 Task: Look for space in Maddūr, India from 9th June, 2023 to 17th June, 2023 for 2 adults in price range Rs.7000 to Rs.12000. Place can be private room with 1  bedroom having 2 beds and 1 bathroom. Property type can be house, flat, guest house. Booking option can be shelf check-in. Required host language is English.
Action: Mouse moved to (426, 80)
Screenshot: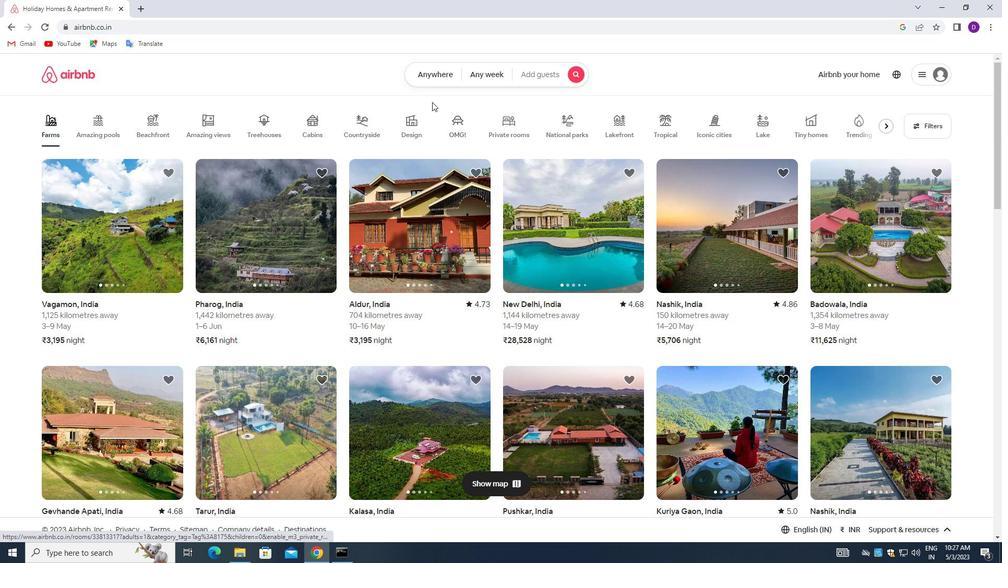 
Action: Mouse pressed left at (426, 80)
Screenshot: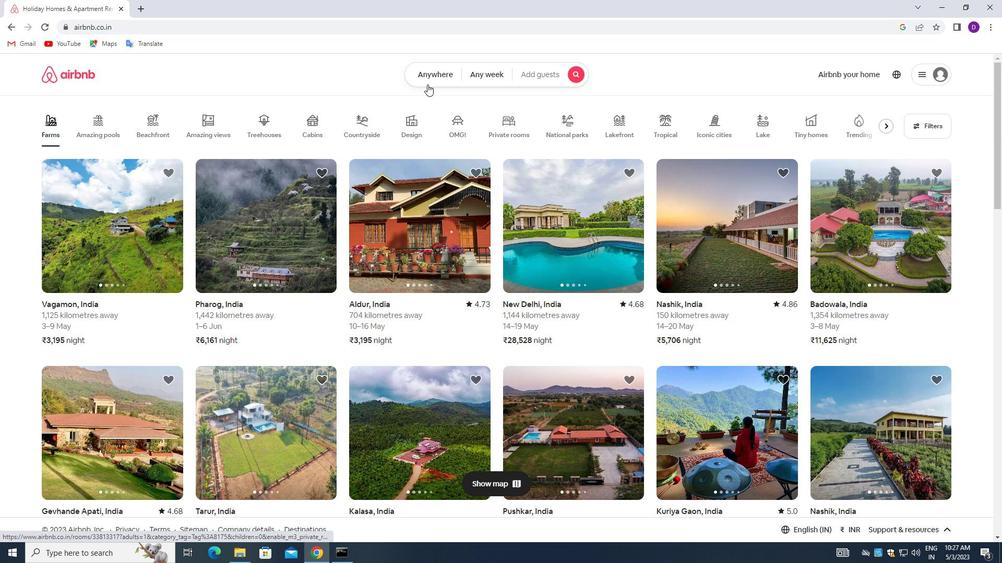 
Action: Mouse moved to (330, 118)
Screenshot: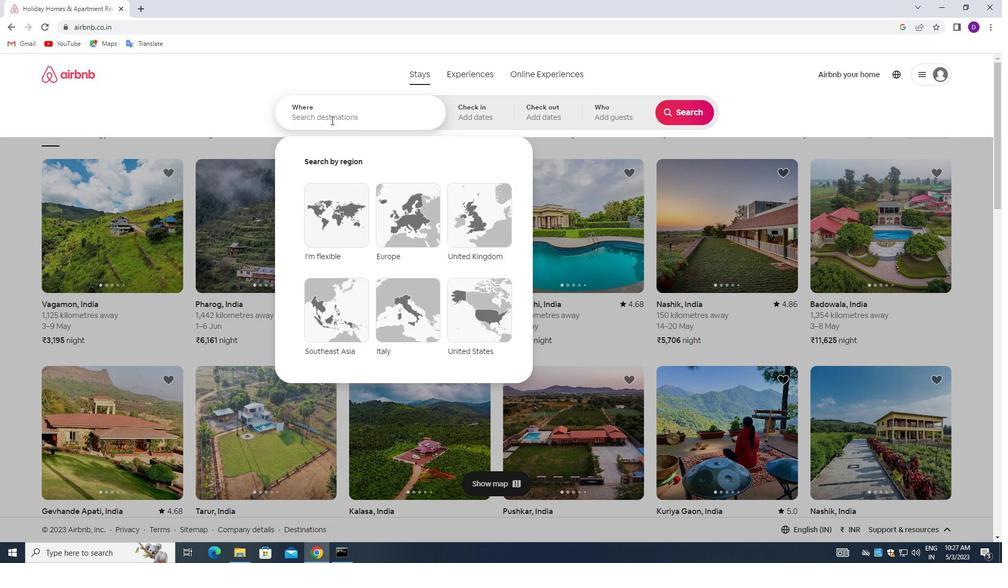 
Action: Mouse pressed left at (330, 118)
Screenshot: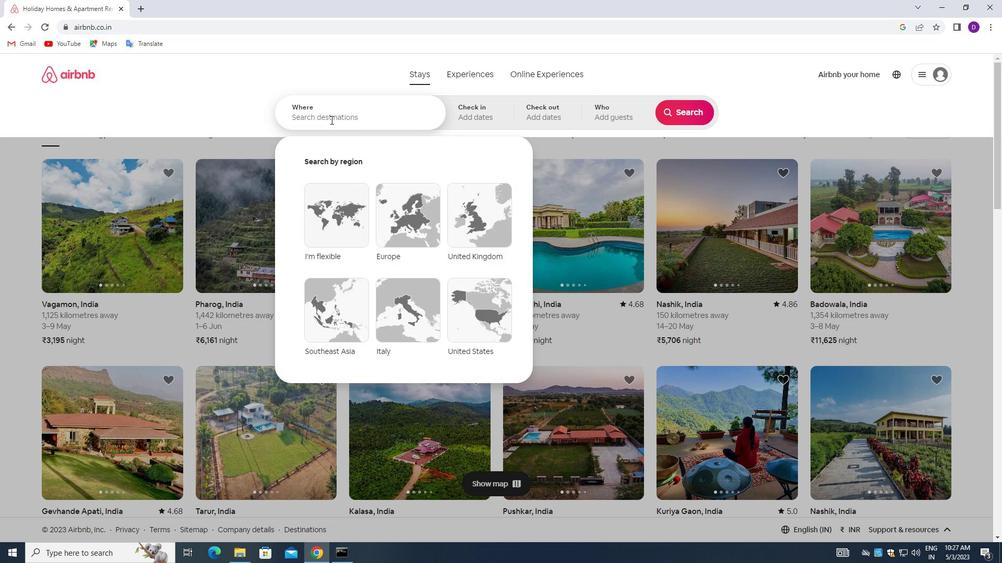 
Action: Key pressed <Key.shift>MADDUR,<Key.space><Key.shift>INDIA<Key.enter>
Screenshot: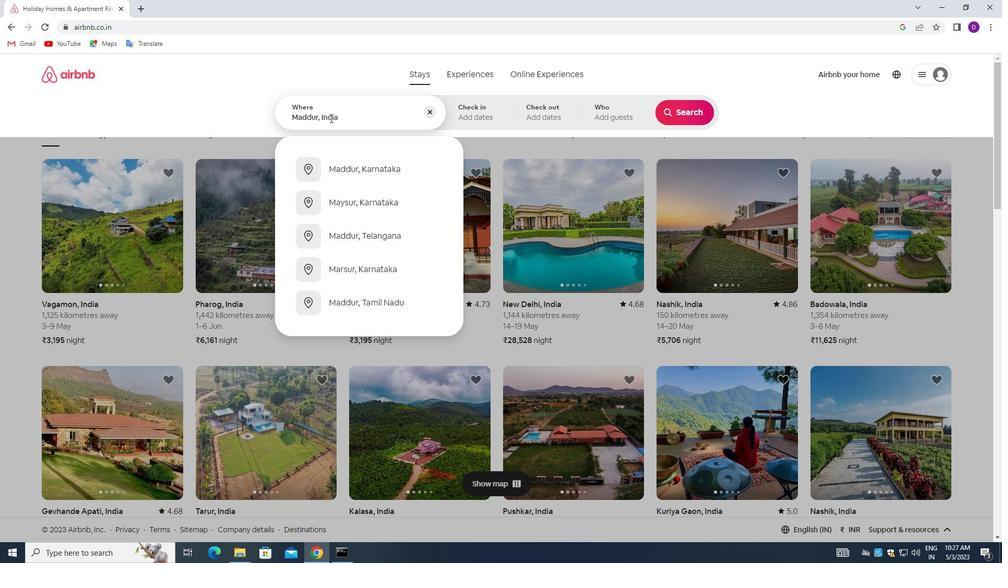 
Action: Mouse moved to (647, 265)
Screenshot: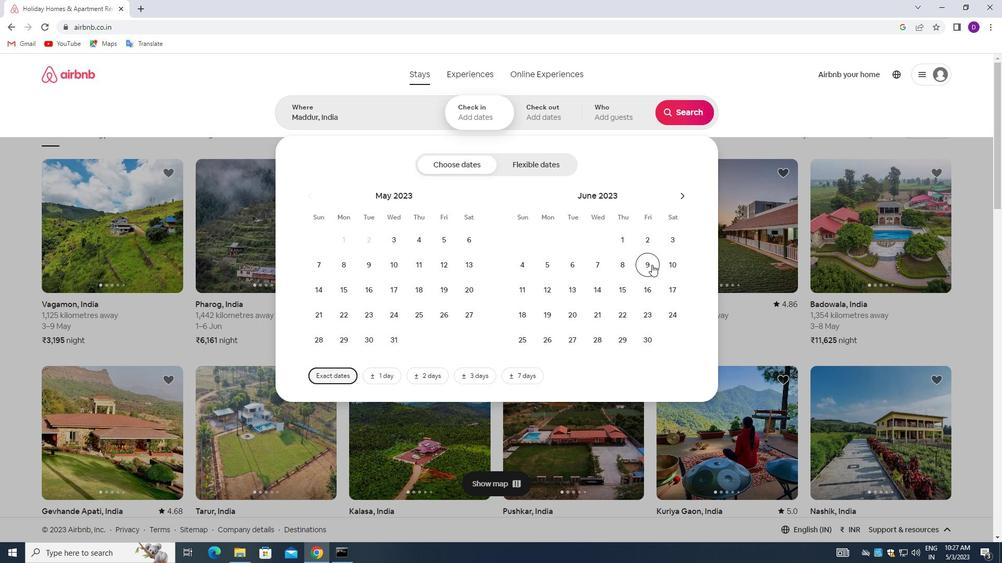 
Action: Mouse pressed left at (647, 265)
Screenshot: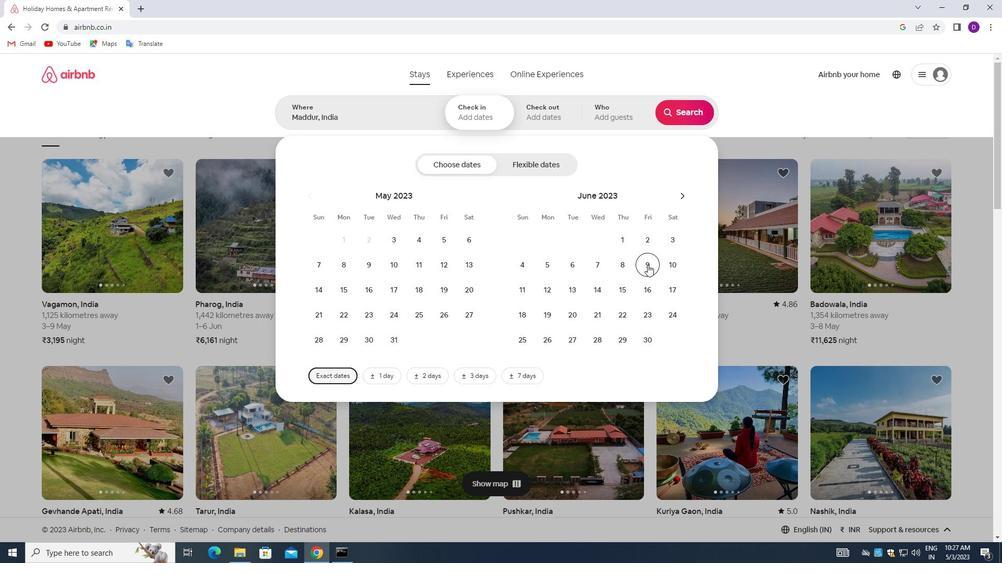 
Action: Mouse moved to (667, 286)
Screenshot: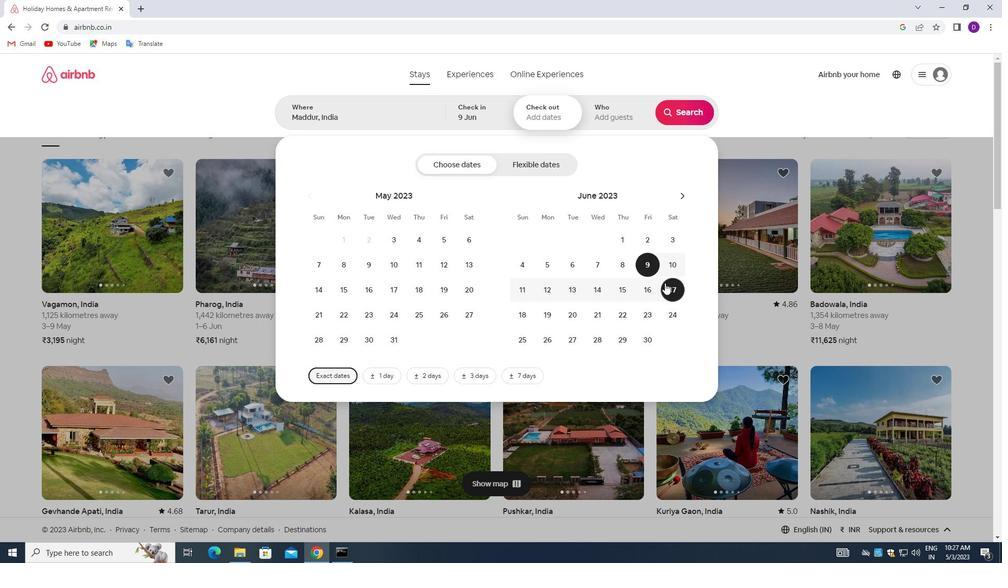 
Action: Mouse pressed left at (667, 286)
Screenshot: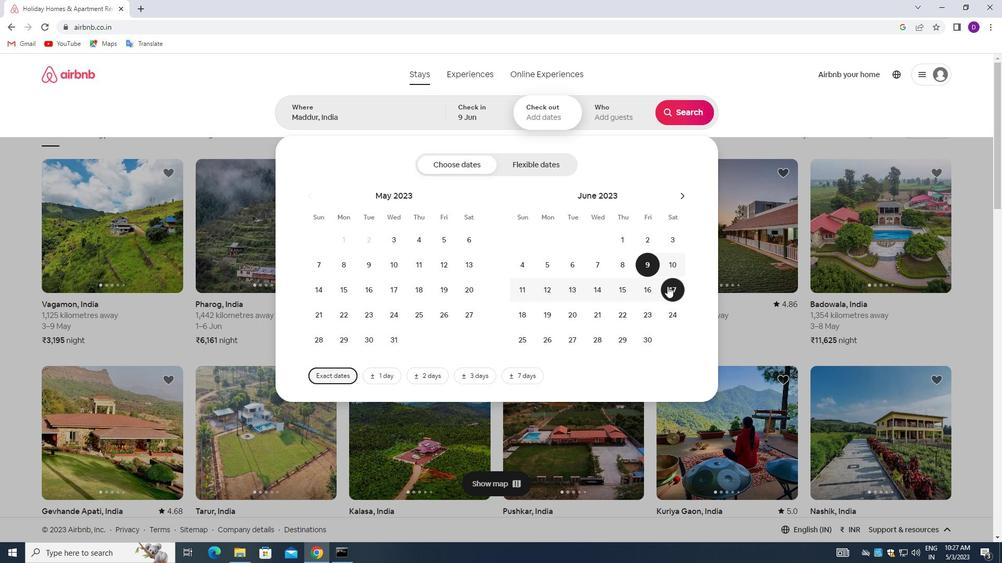 
Action: Mouse moved to (604, 116)
Screenshot: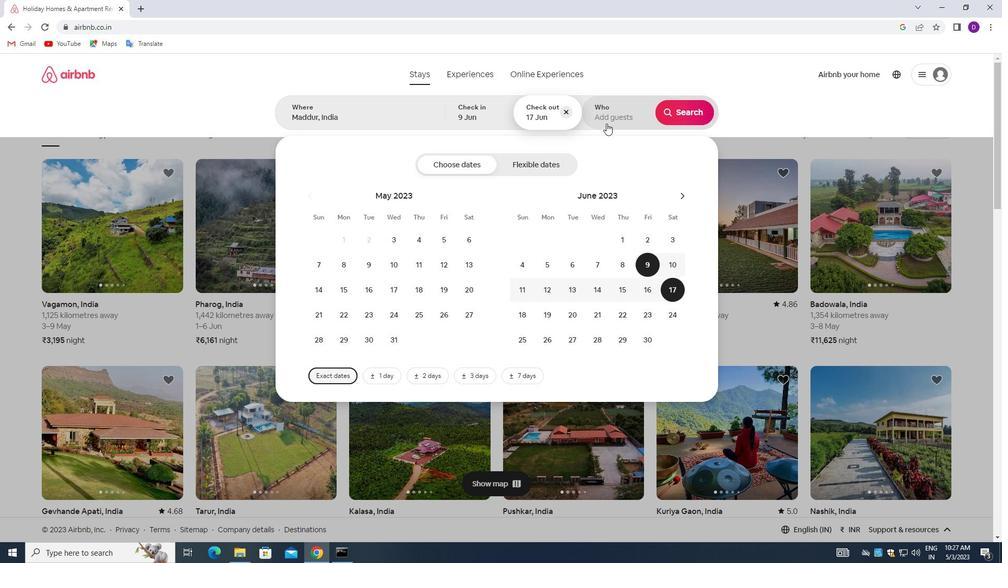 
Action: Mouse pressed left at (604, 116)
Screenshot: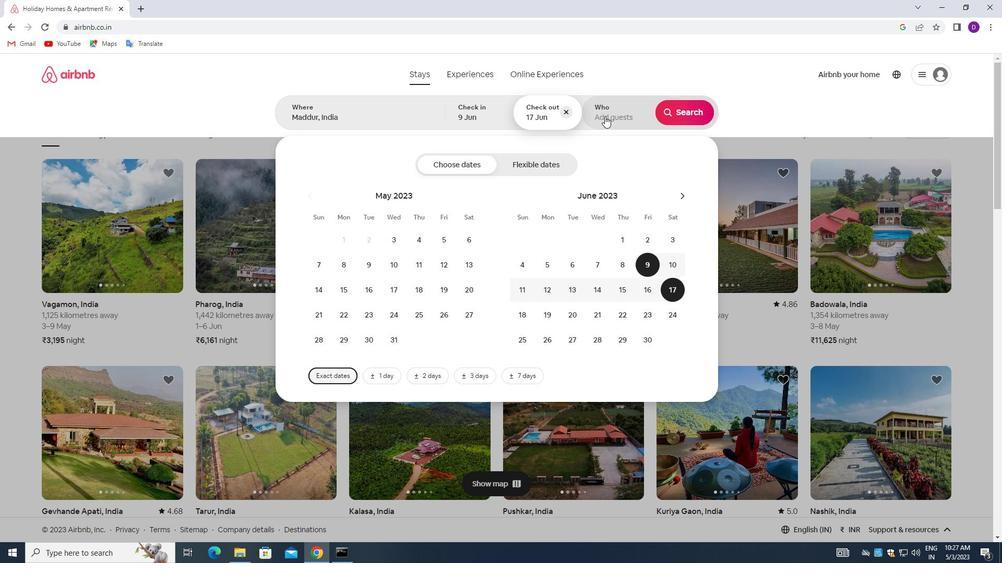
Action: Mouse moved to (687, 169)
Screenshot: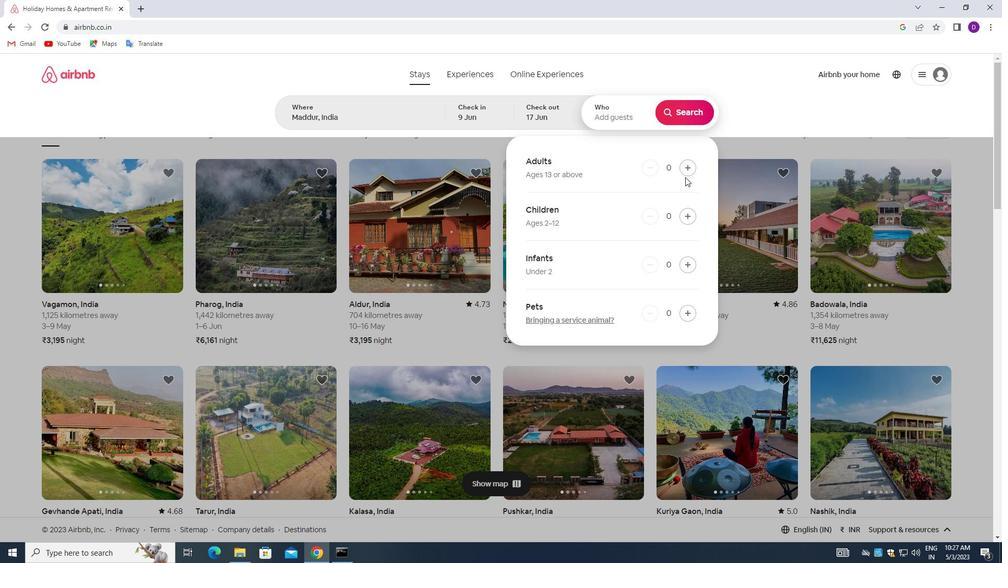 
Action: Mouse pressed left at (687, 169)
Screenshot: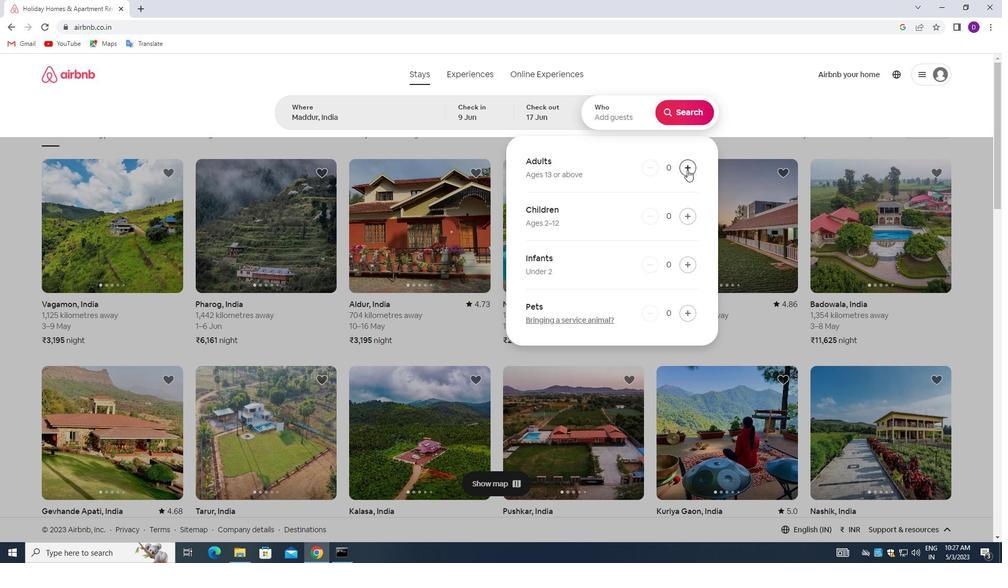 
Action: Mouse pressed left at (687, 169)
Screenshot: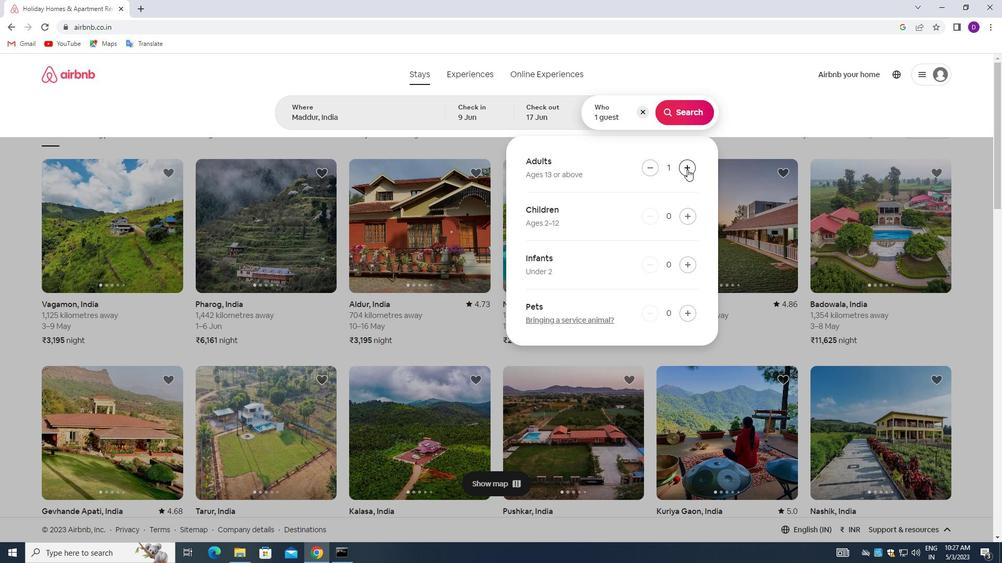 
Action: Mouse moved to (676, 111)
Screenshot: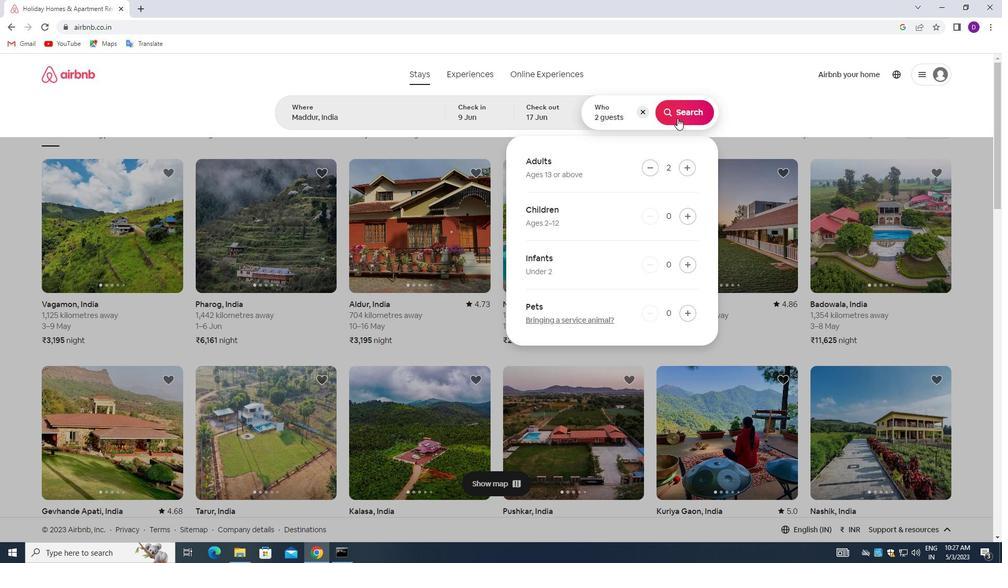 
Action: Mouse pressed left at (676, 111)
Screenshot: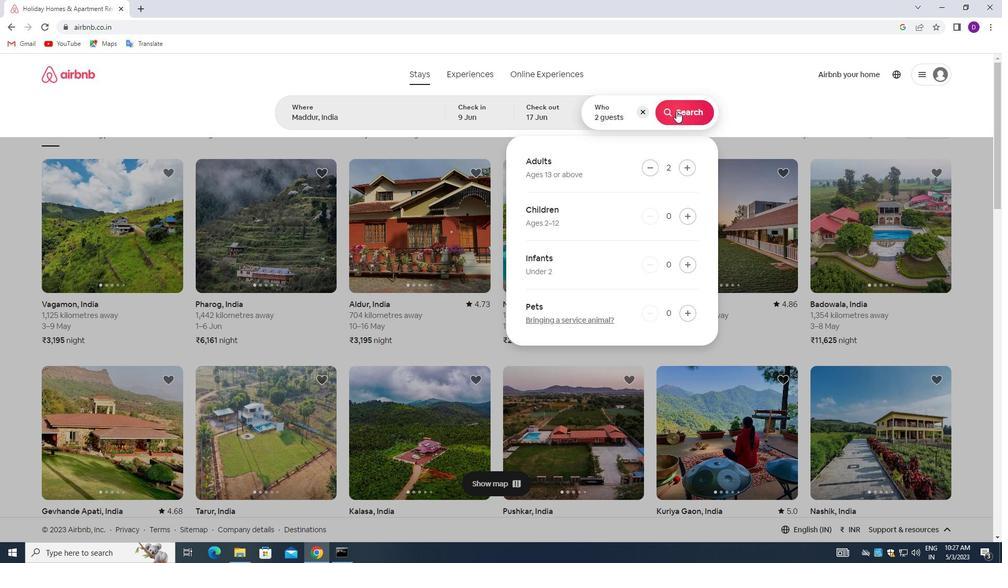 
Action: Mouse moved to (948, 112)
Screenshot: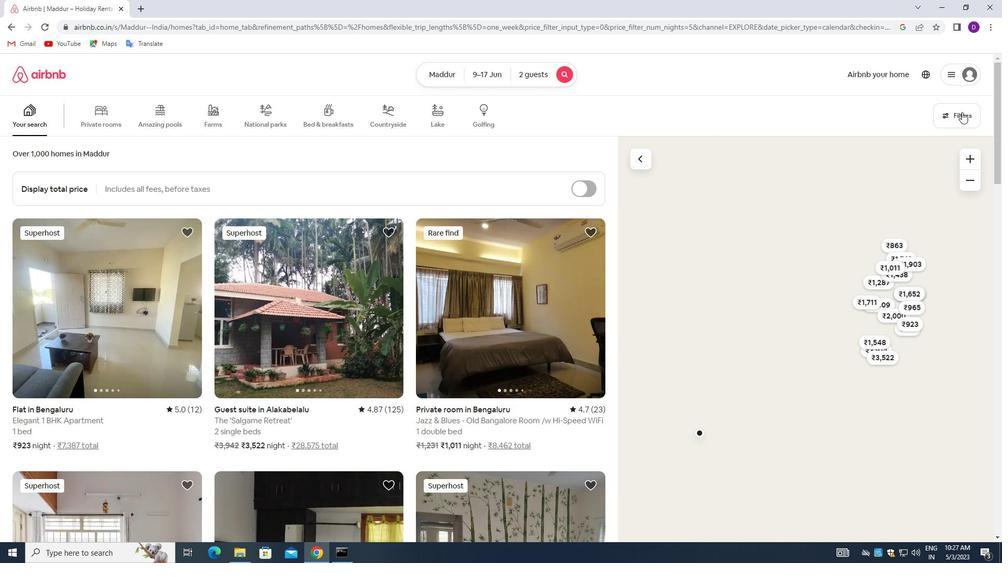 
Action: Mouse pressed left at (948, 112)
Screenshot: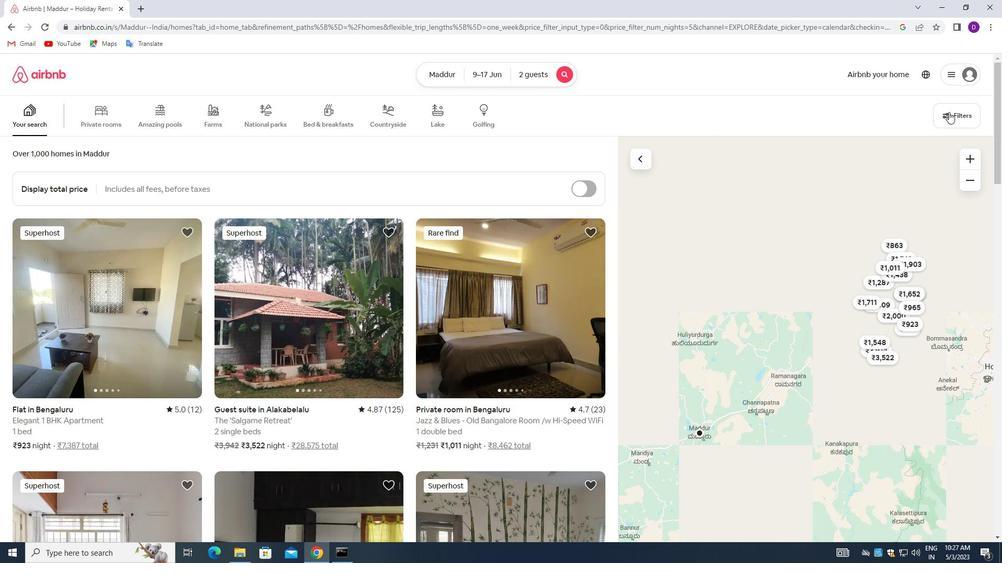 
Action: Mouse moved to (359, 245)
Screenshot: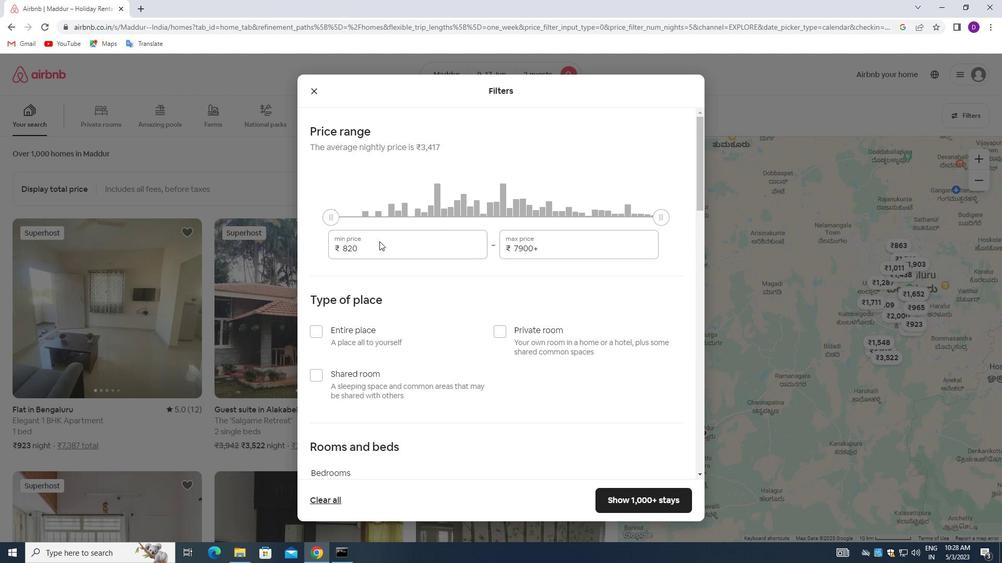 
Action: Mouse pressed left at (359, 245)
Screenshot: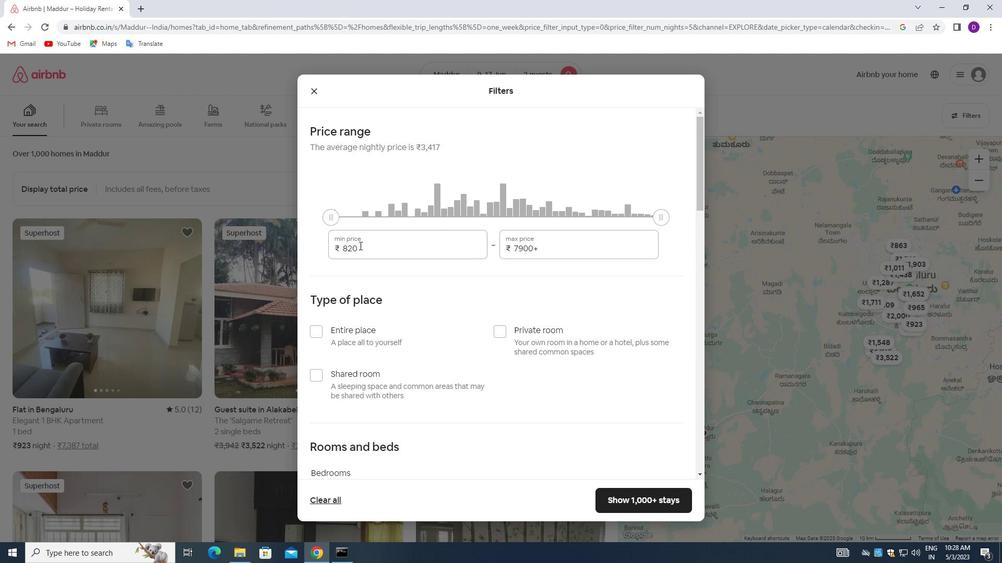 
Action: Mouse pressed left at (359, 245)
Screenshot: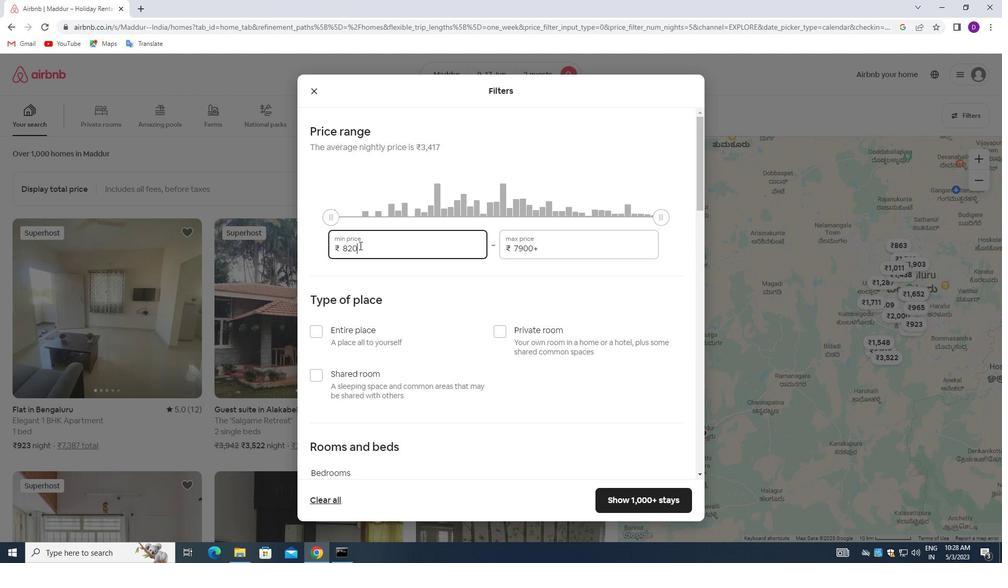 
Action: Key pressed 7000<Key.tab>12000
Screenshot: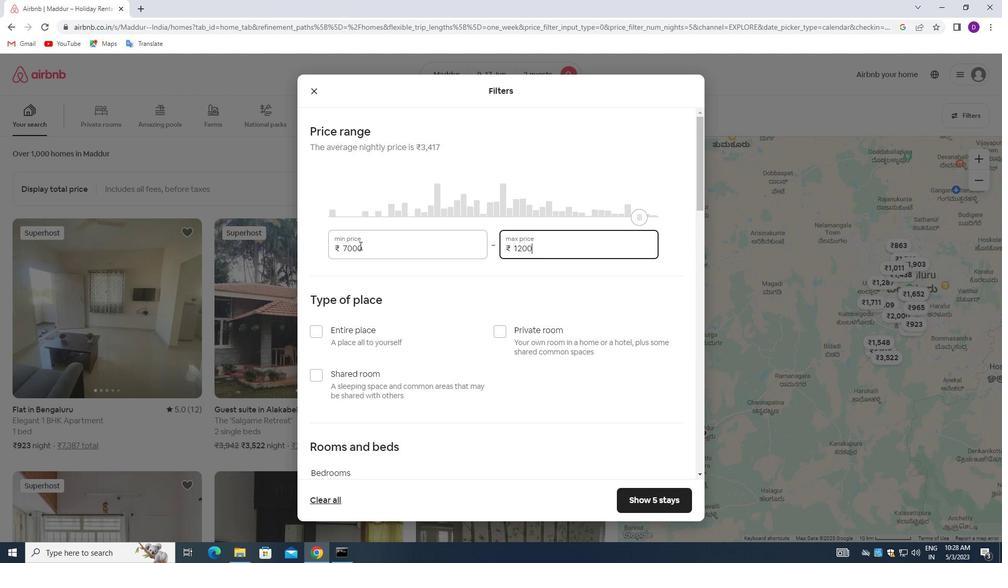 
Action: Mouse moved to (436, 339)
Screenshot: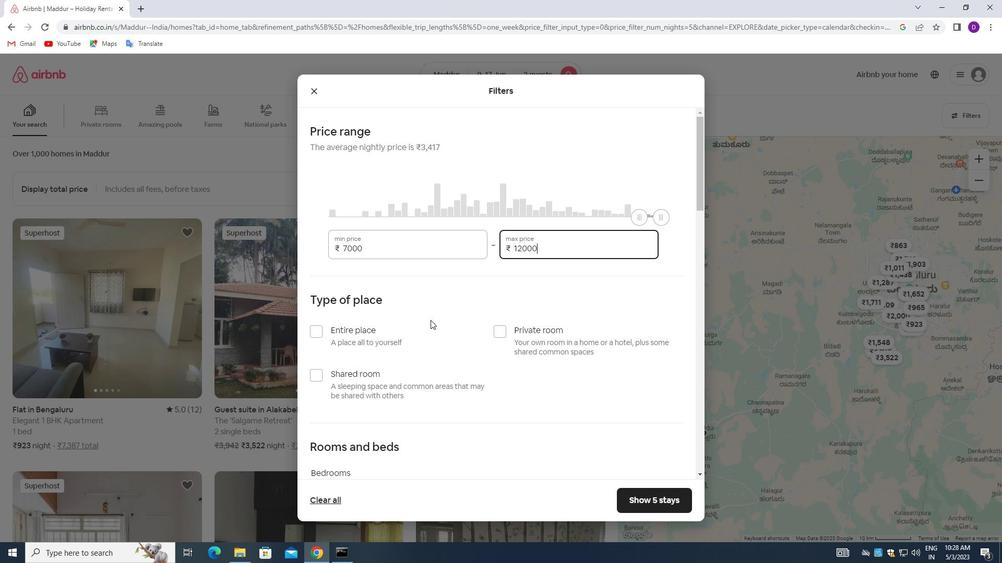 
Action: Mouse scrolled (436, 338) with delta (0, 0)
Screenshot: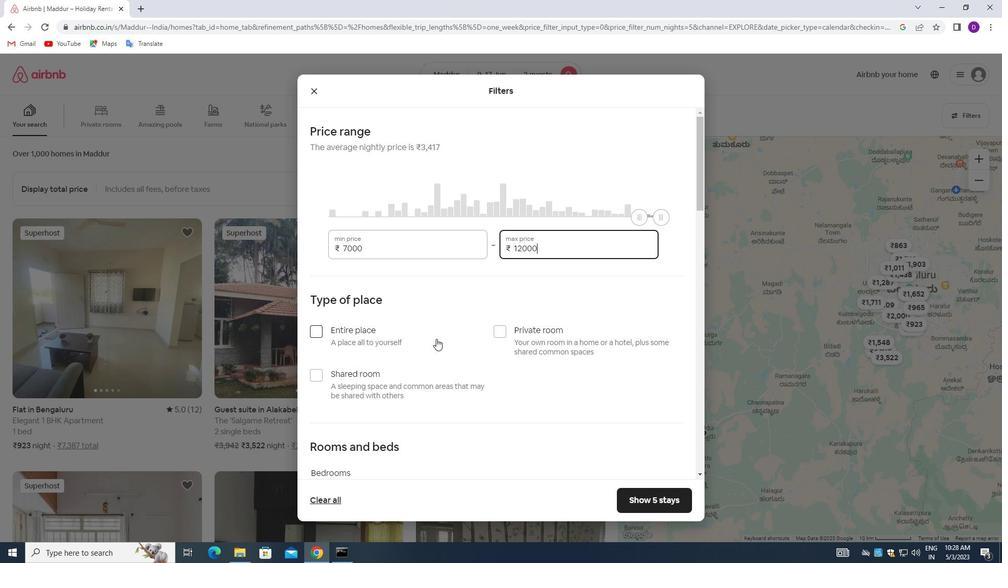 
Action: Mouse scrolled (436, 338) with delta (0, 0)
Screenshot: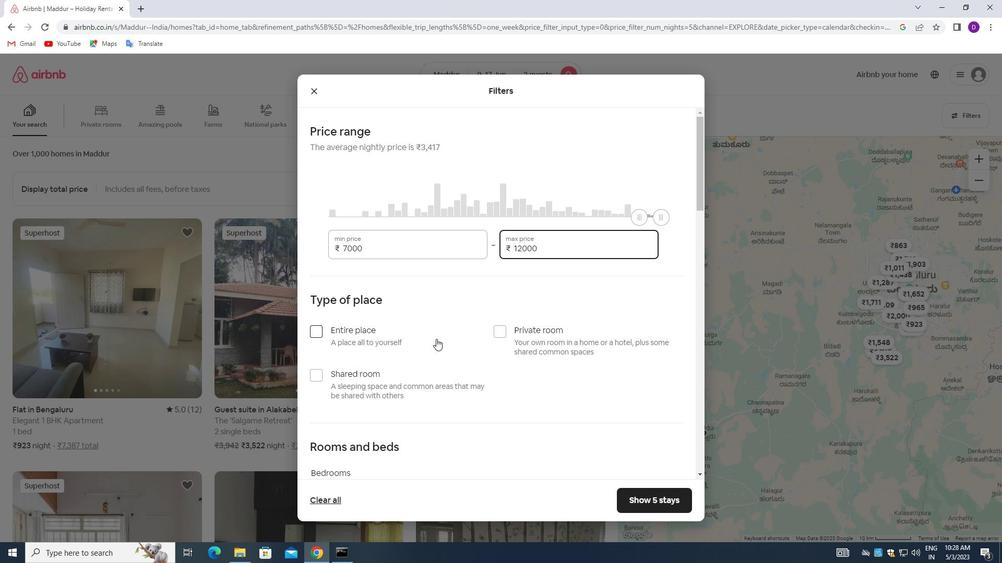 
Action: Mouse moved to (499, 230)
Screenshot: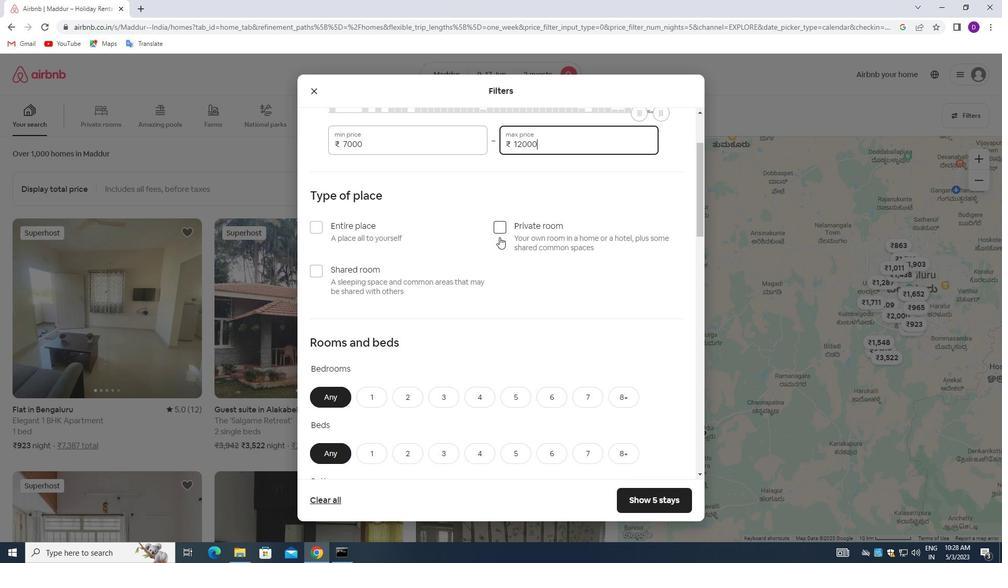 
Action: Mouse pressed left at (499, 230)
Screenshot: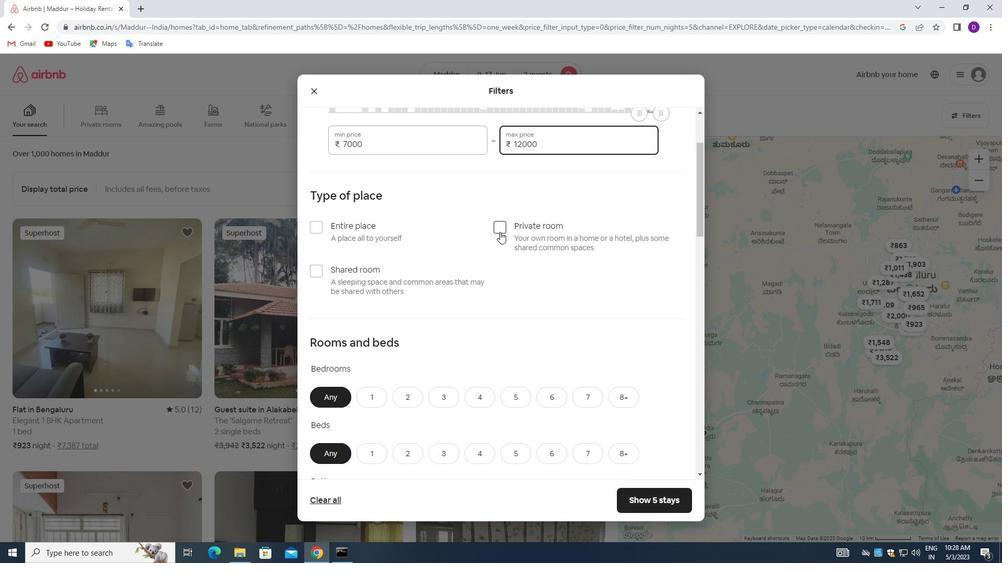 
Action: Mouse moved to (424, 313)
Screenshot: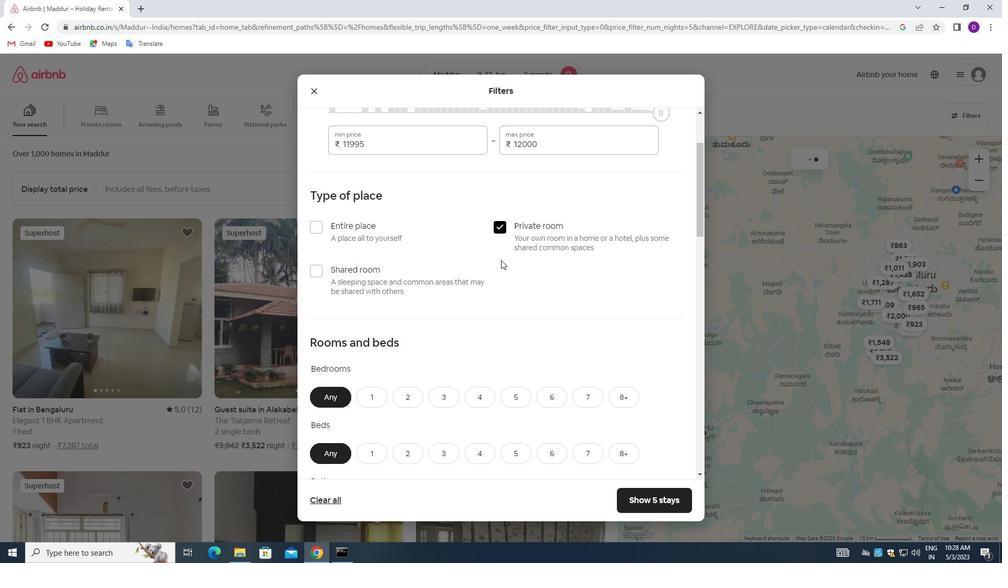
Action: Mouse scrolled (424, 312) with delta (0, 0)
Screenshot: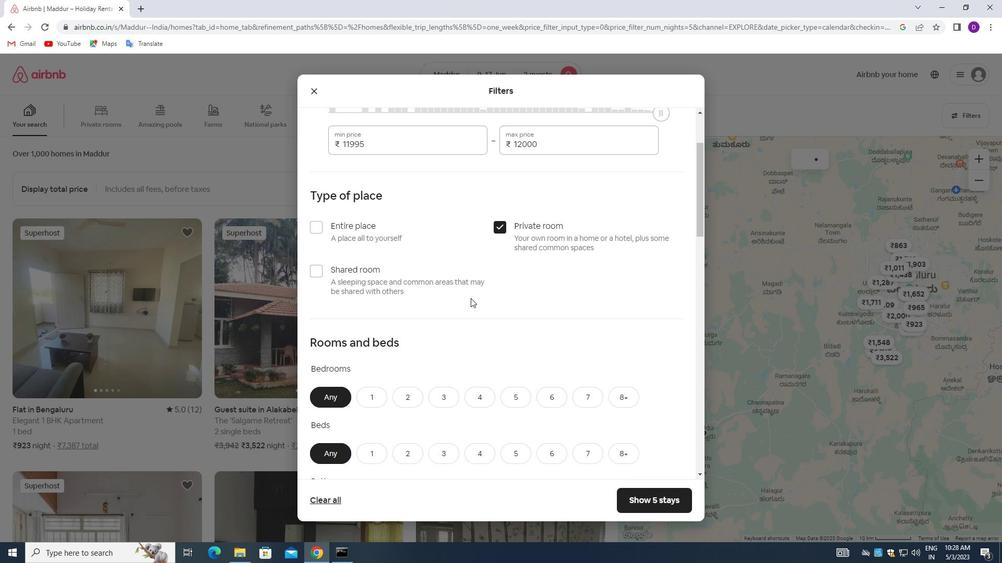 
Action: Mouse moved to (423, 312)
Screenshot: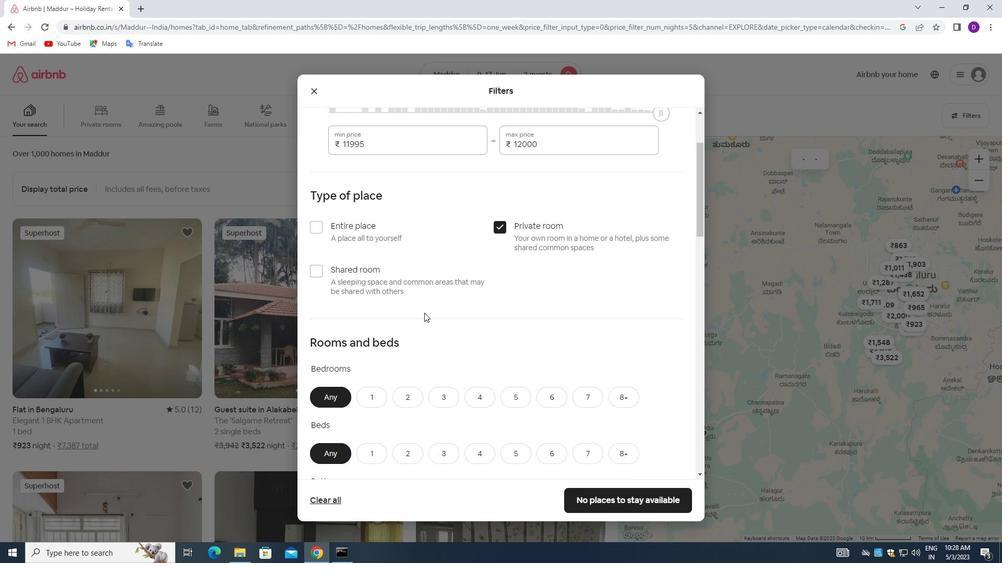 
Action: Mouse scrolled (423, 312) with delta (0, 0)
Screenshot: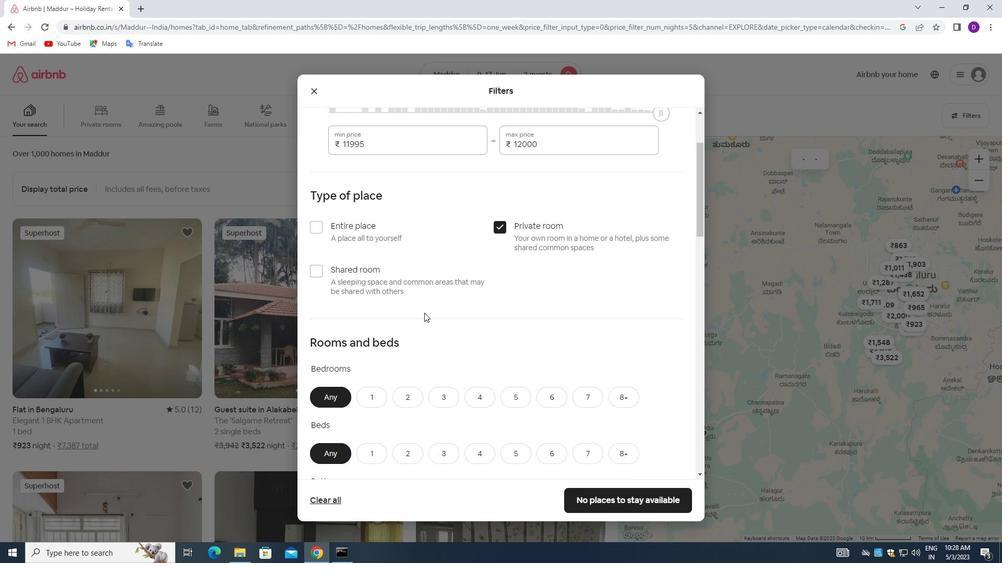 
Action: Mouse moved to (387, 314)
Screenshot: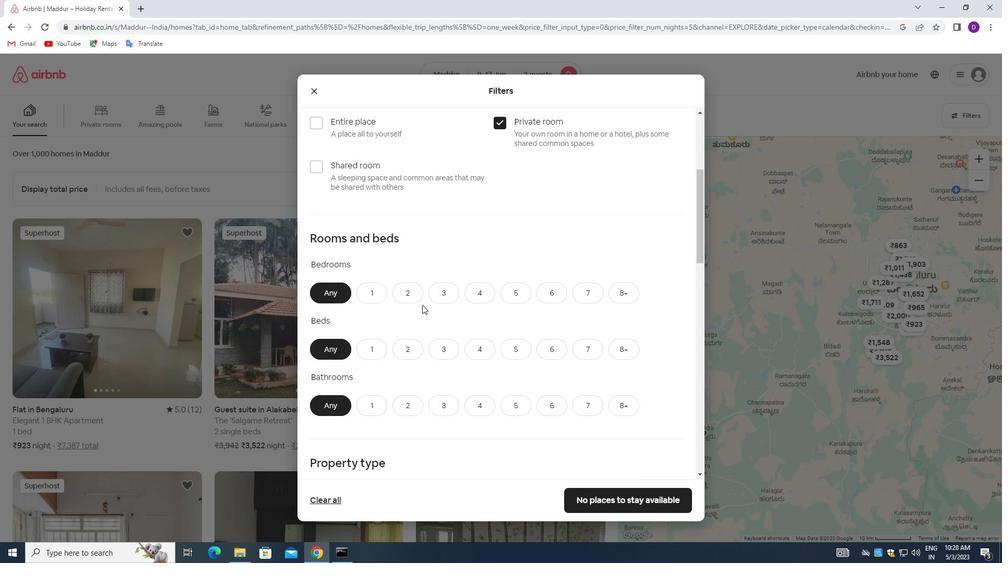 
Action: Mouse scrolled (387, 313) with delta (0, 0)
Screenshot: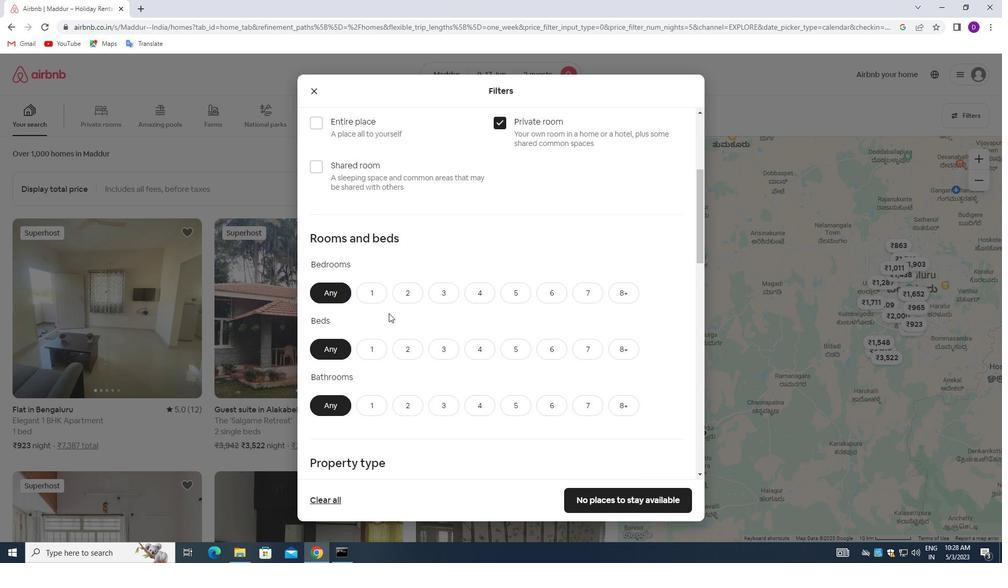 
Action: Mouse moved to (373, 242)
Screenshot: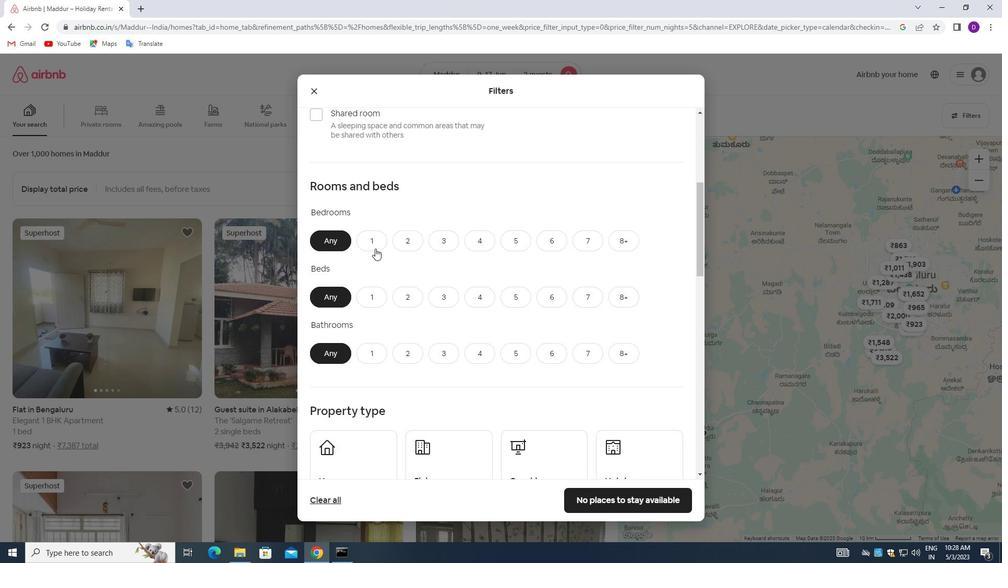 
Action: Mouse pressed left at (373, 242)
Screenshot: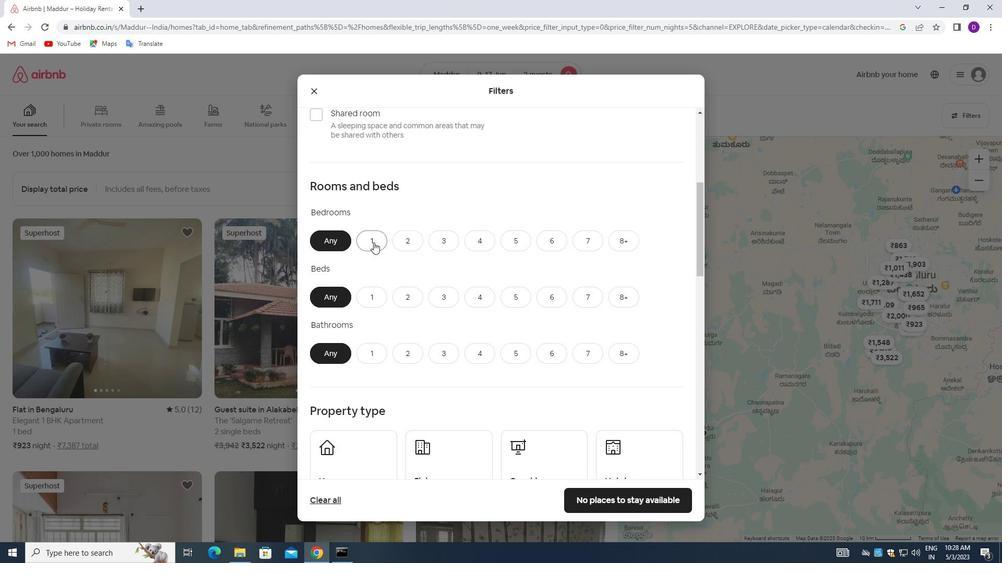 
Action: Mouse moved to (401, 304)
Screenshot: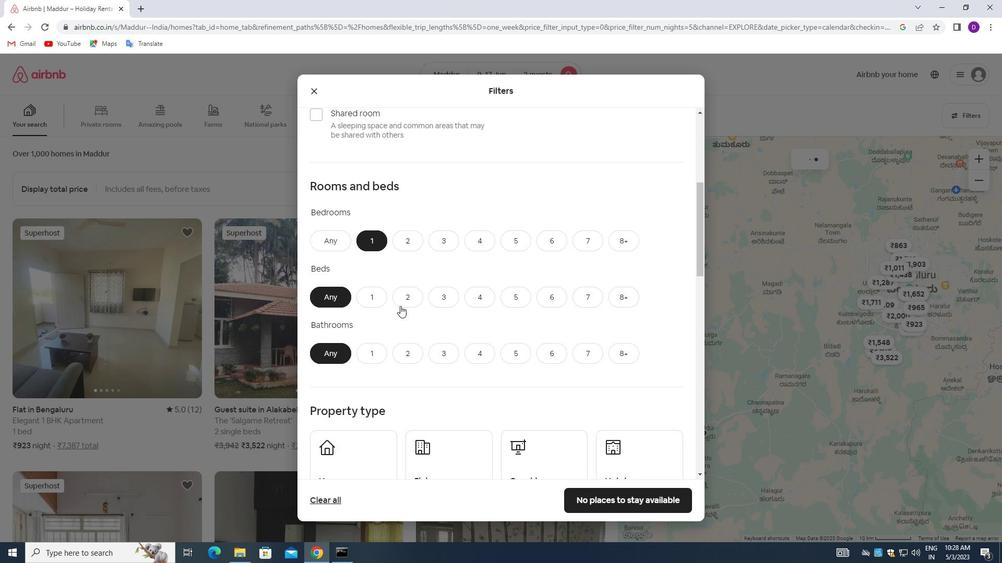 
Action: Mouse pressed left at (401, 304)
Screenshot: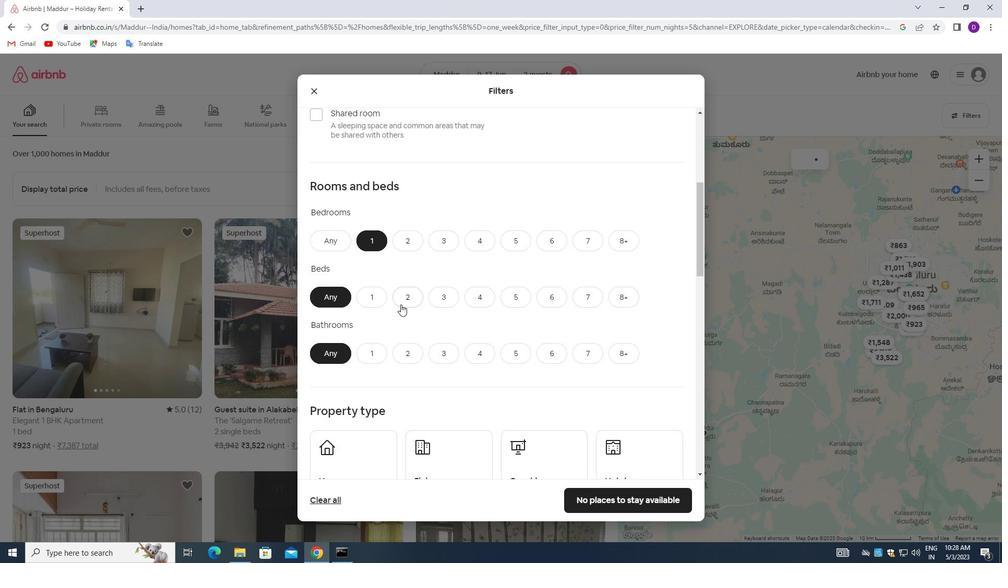 
Action: Mouse moved to (374, 349)
Screenshot: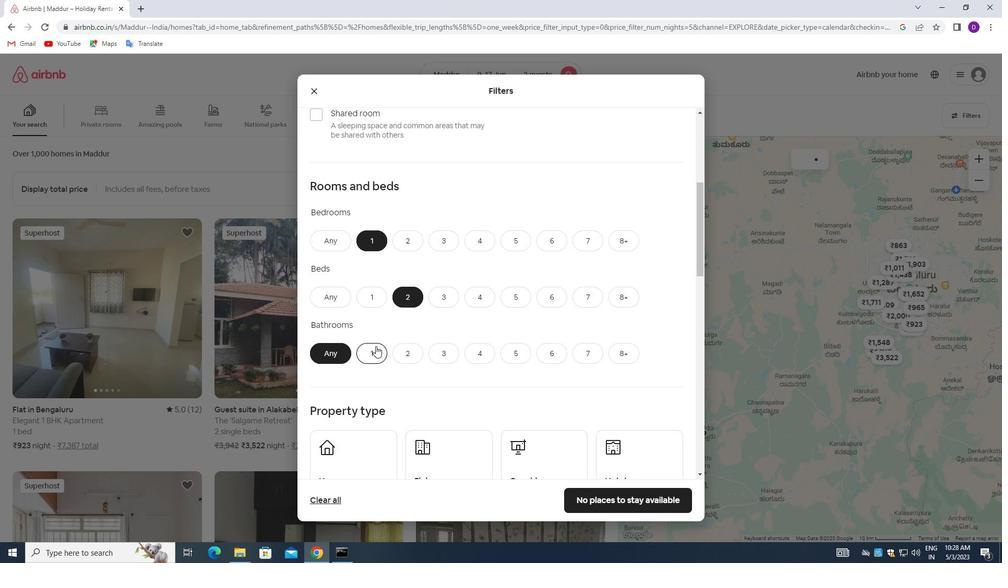 
Action: Mouse pressed left at (374, 349)
Screenshot: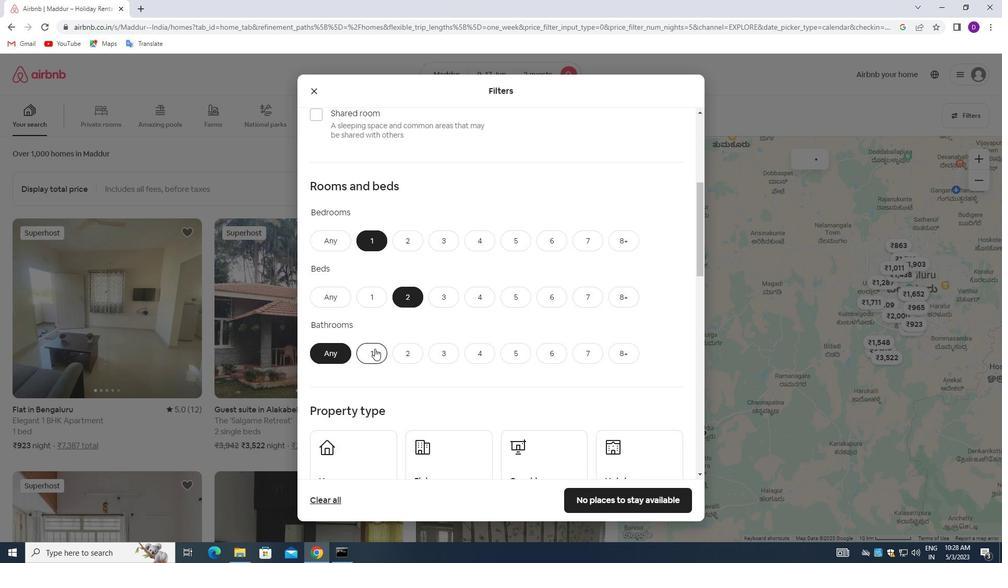 
Action: Mouse moved to (429, 306)
Screenshot: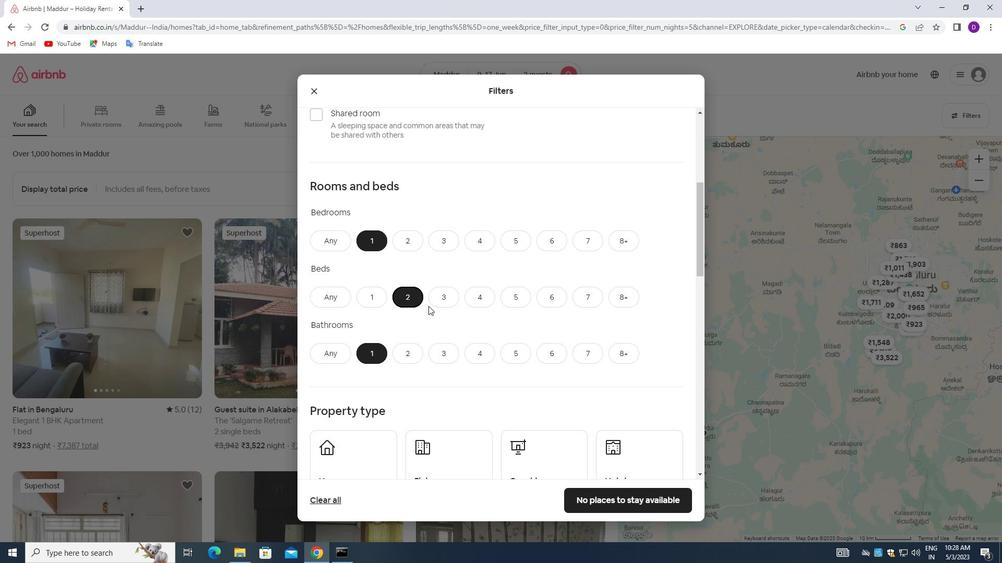 
Action: Mouse scrolled (429, 306) with delta (0, 0)
Screenshot: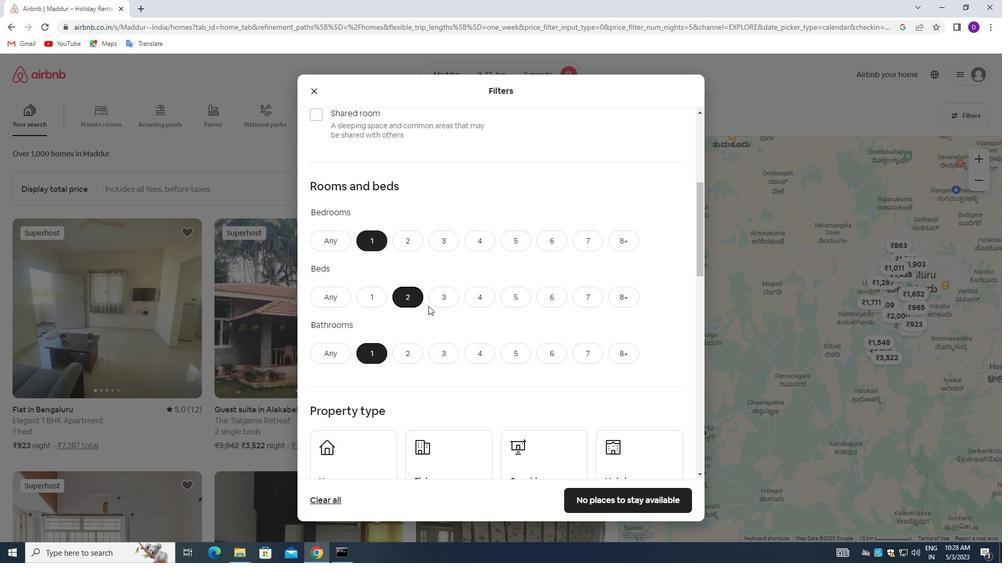 
Action: Mouse moved to (431, 304)
Screenshot: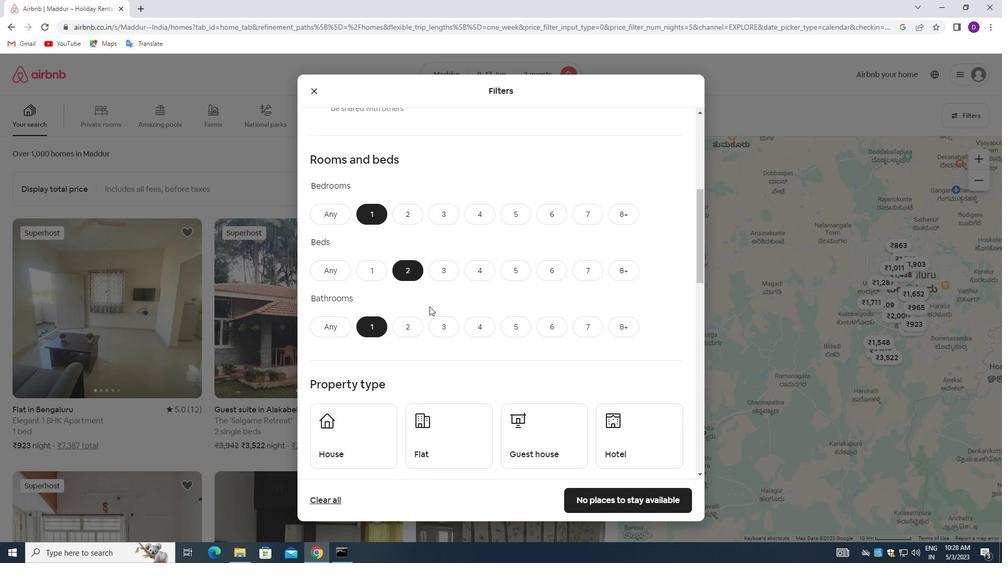 
Action: Mouse scrolled (431, 303) with delta (0, 0)
Screenshot: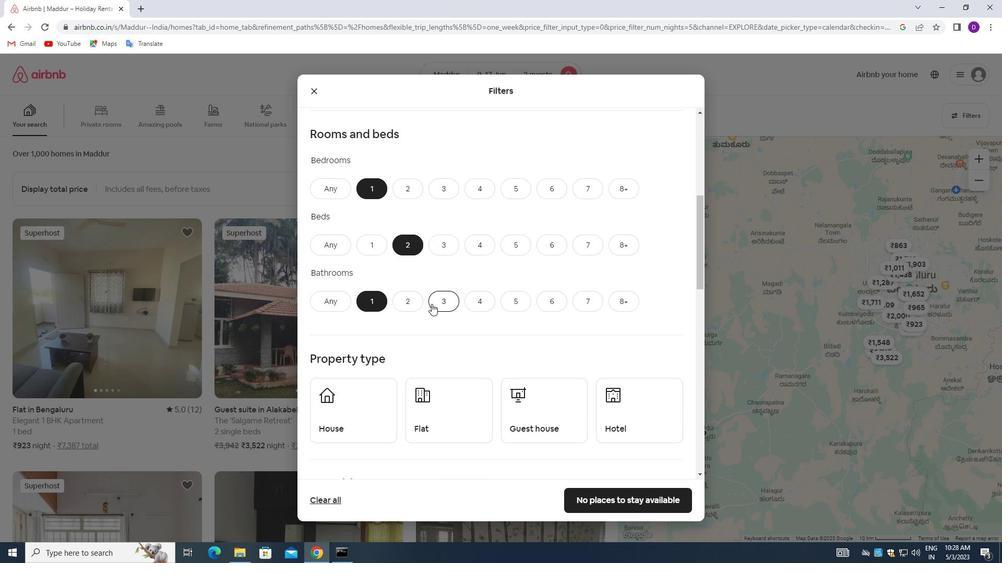 
Action: Mouse scrolled (431, 303) with delta (0, 0)
Screenshot: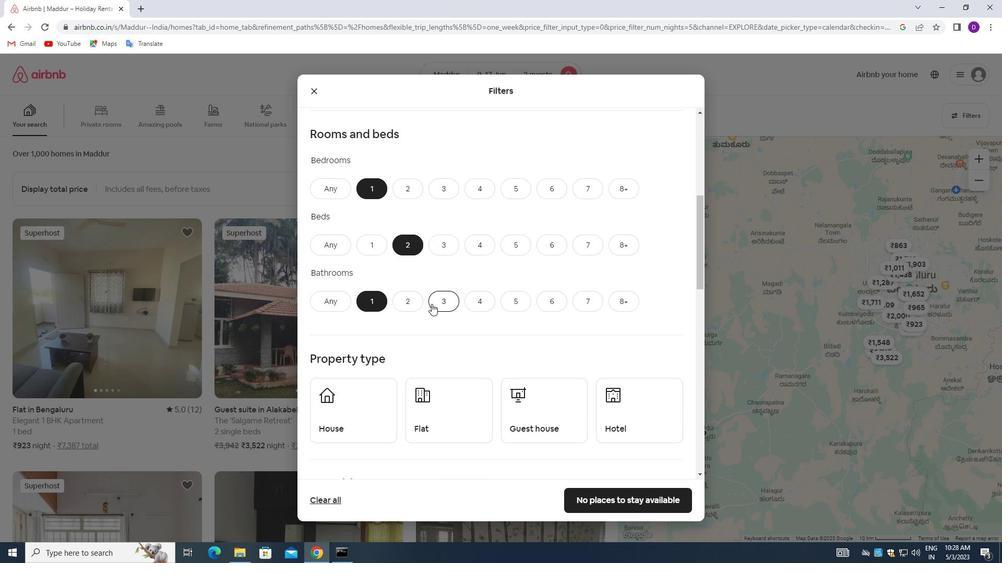 
Action: Mouse moved to (359, 305)
Screenshot: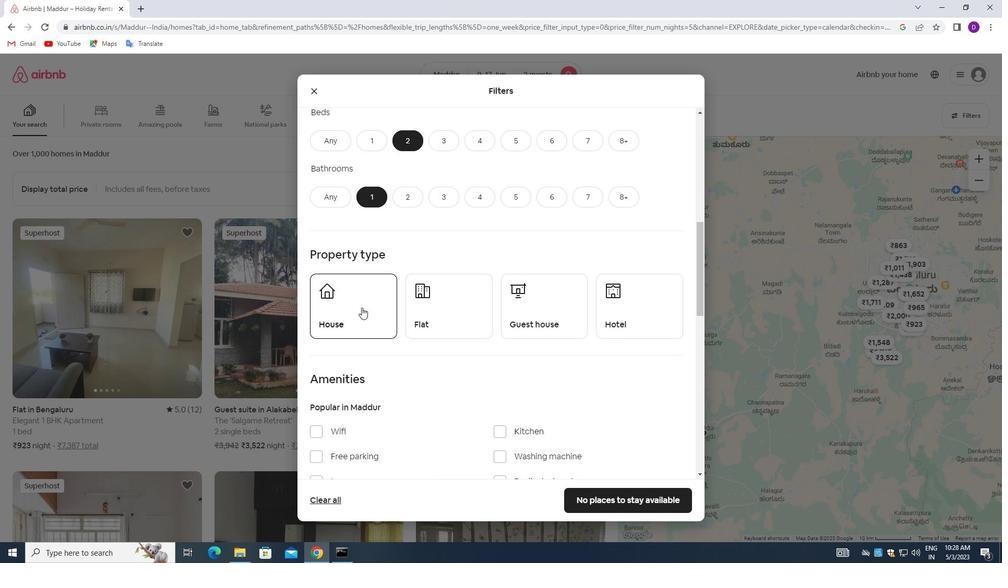 
Action: Mouse pressed left at (359, 305)
Screenshot: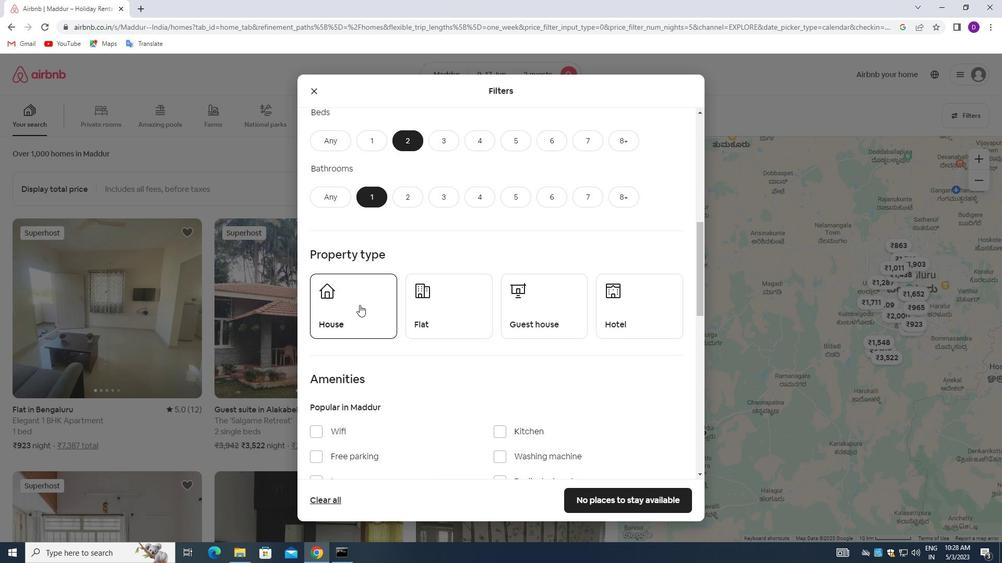 
Action: Mouse moved to (431, 314)
Screenshot: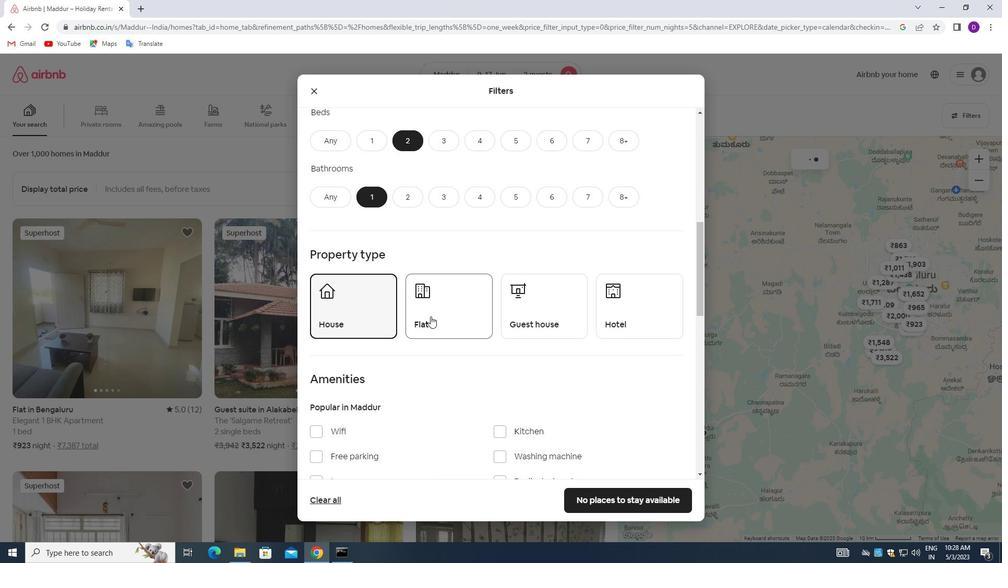 
Action: Mouse pressed left at (431, 314)
Screenshot: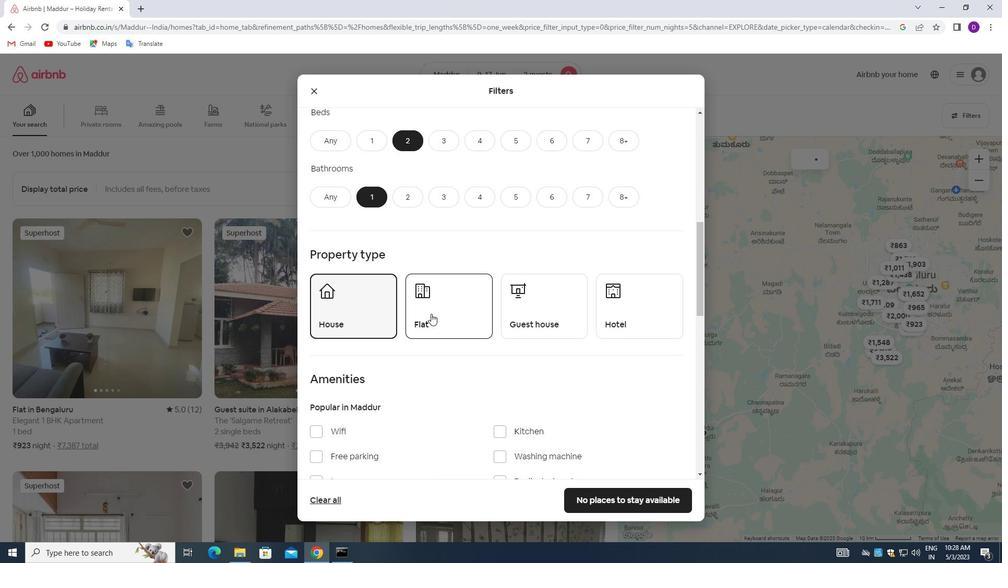 
Action: Mouse moved to (508, 314)
Screenshot: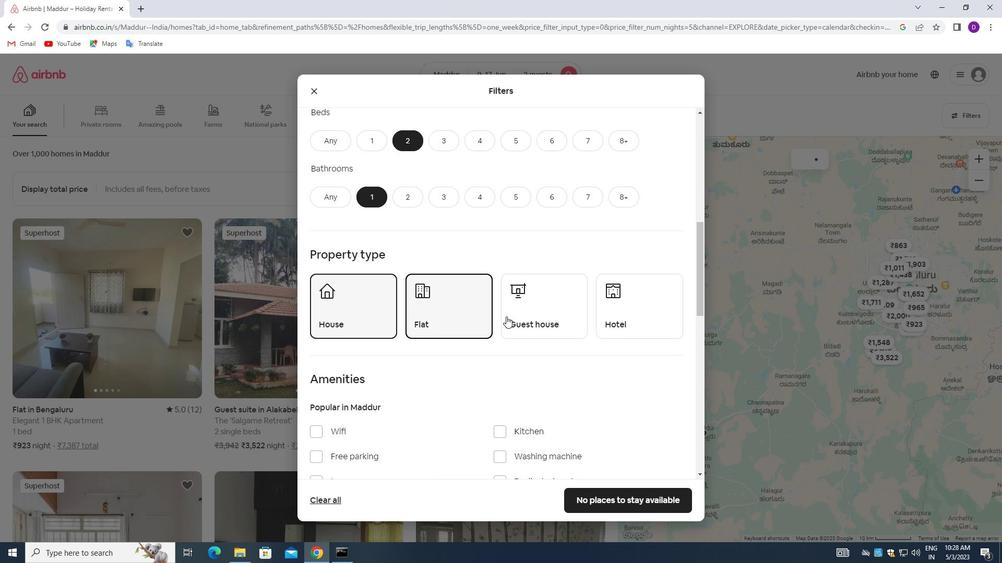 
Action: Mouse pressed left at (508, 314)
Screenshot: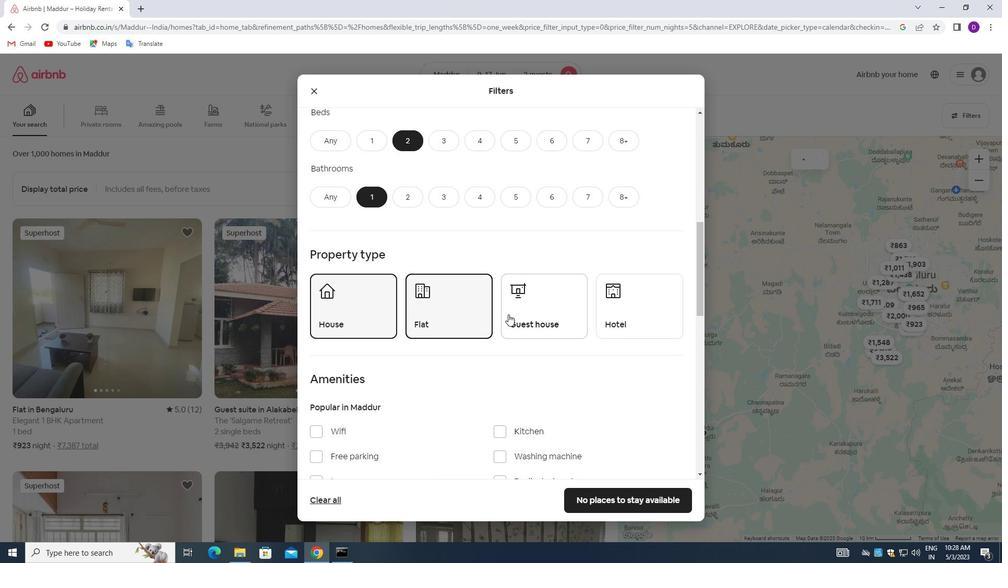 
Action: Mouse moved to (412, 305)
Screenshot: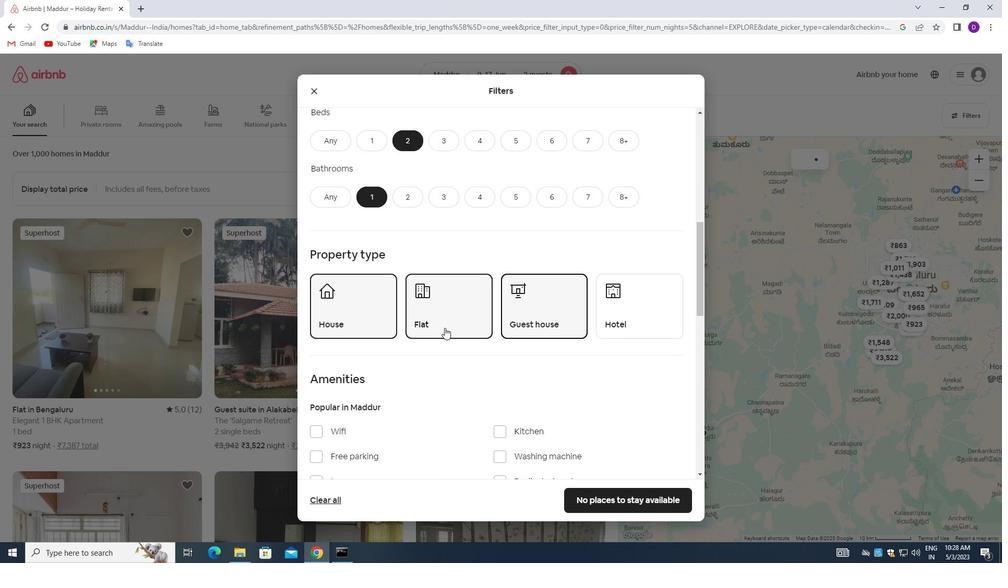 
Action: Mouse scrolled (412, 305) with delta (0, 0)
Screenshot: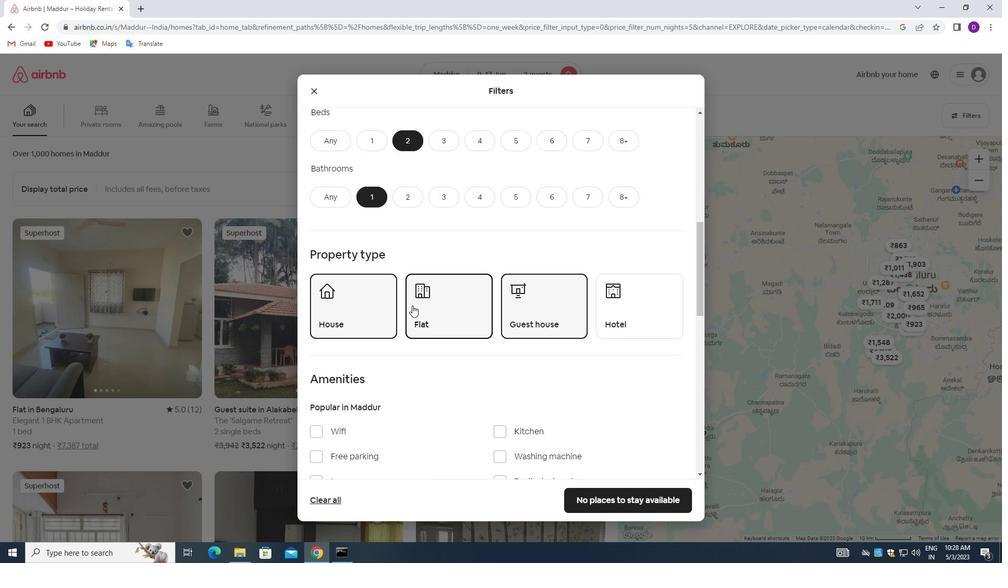 
Action: Mouse moved to (435, 305)
Screenshot: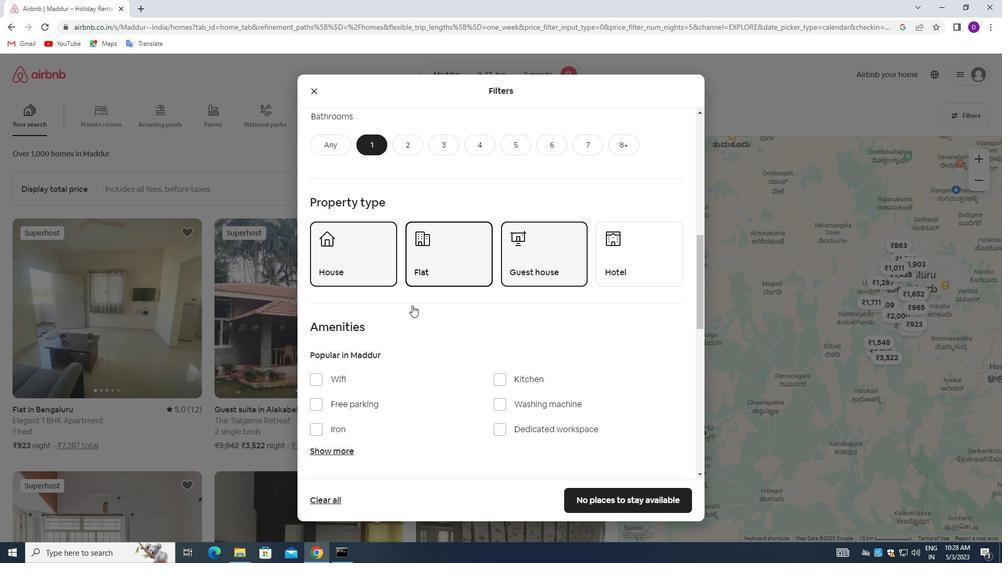 
Action: Mouse scrolled (435, 304) with delta (0, 0)
Screenshot: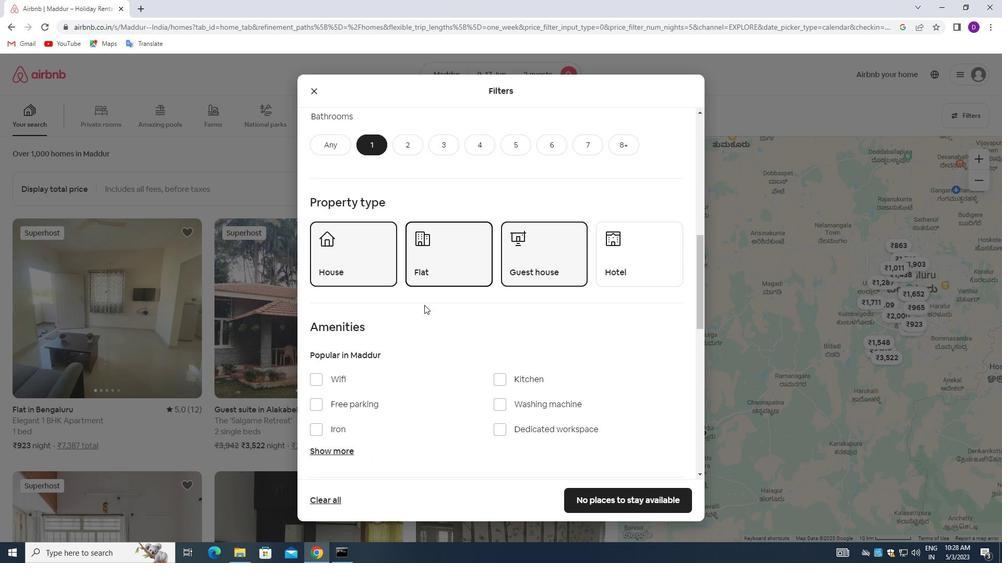 
Action: Mouse scrolled (435, 304) with delta (0, 0)
Screenshot: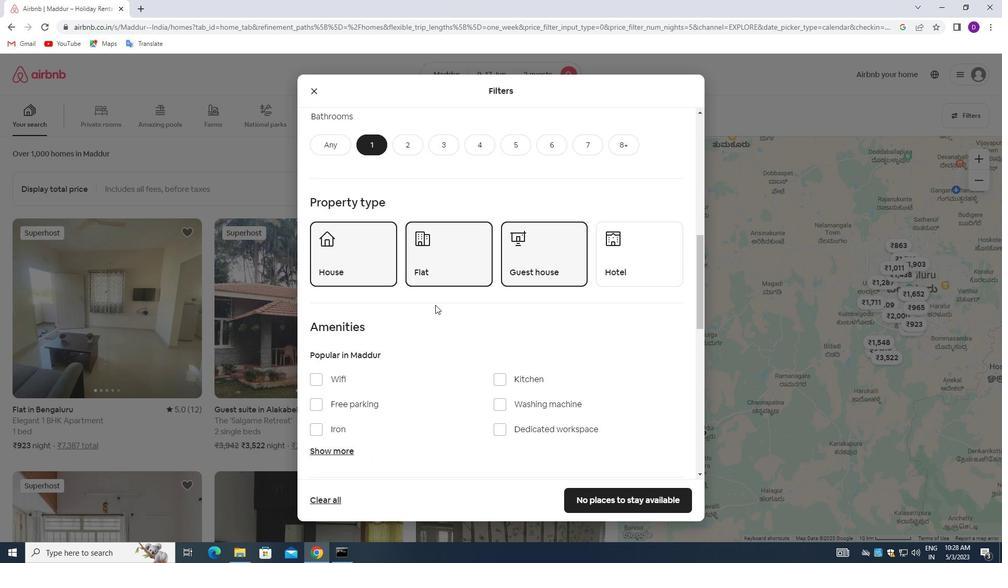 
Action: Mouse moved to (435, 305)
Screenshot: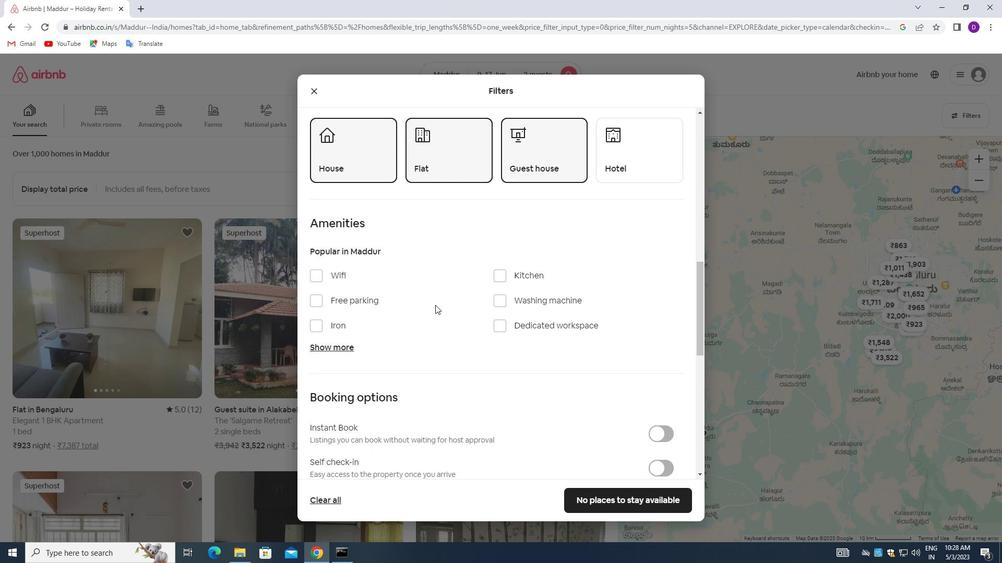 
Action: Mouse scrolled (435, 305) with delta (0, 0)
Screenshot: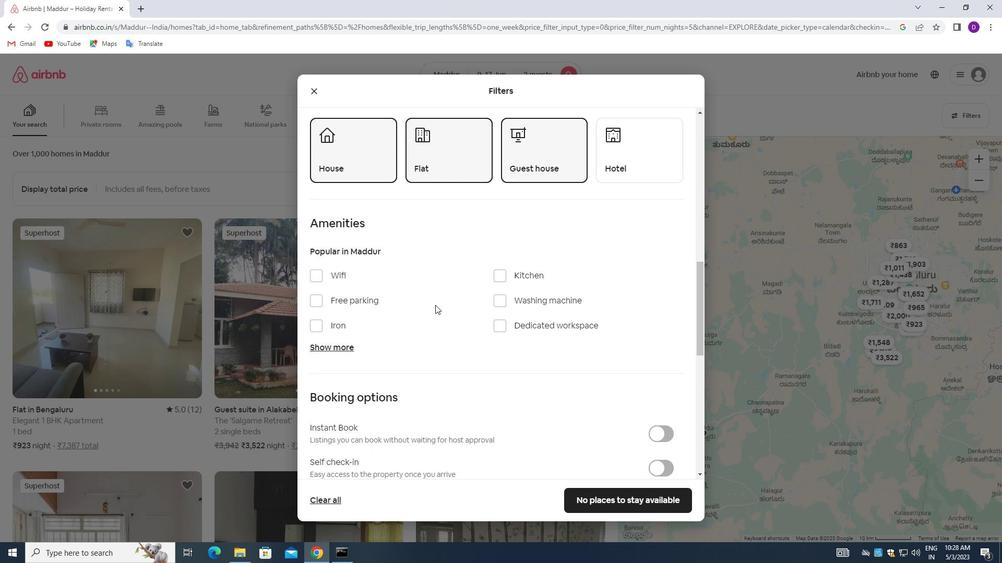 
Action: Mouse moved to (436, 306)
Screenshot: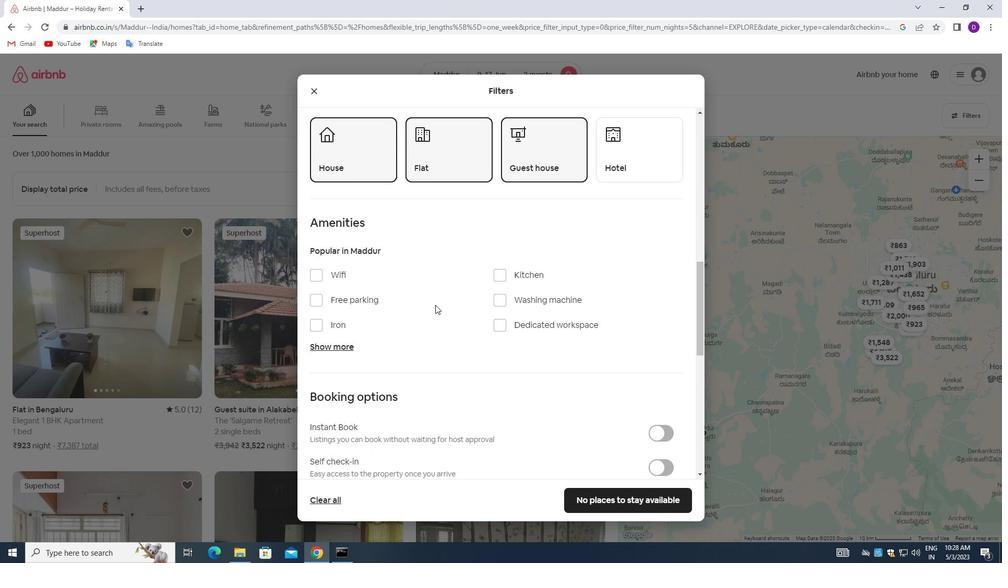 
Action: Mouse scrolled (436, 305) with delta (0, 0)
Screenshot: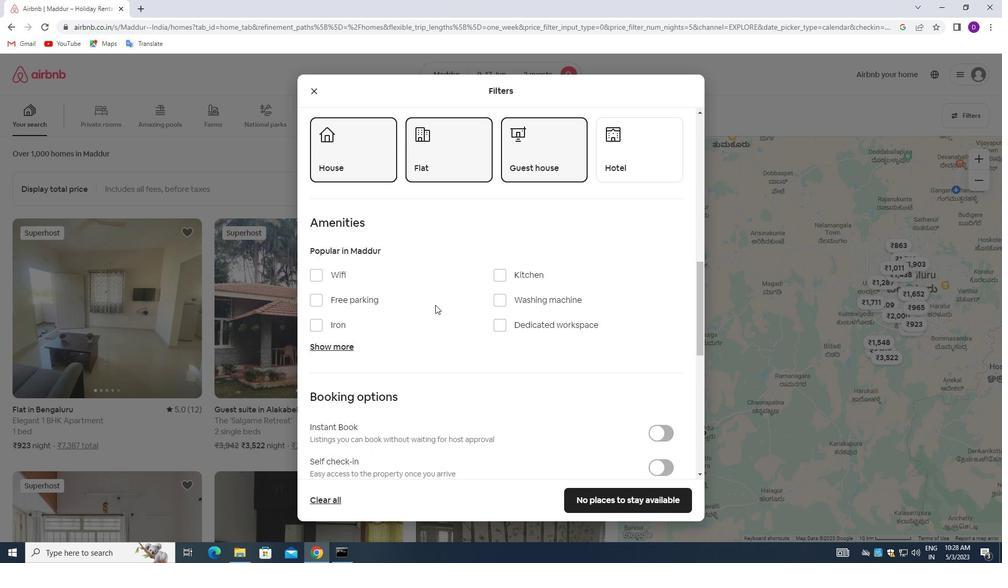 
Action: Mouse moved to (482, 300)
Screenshot: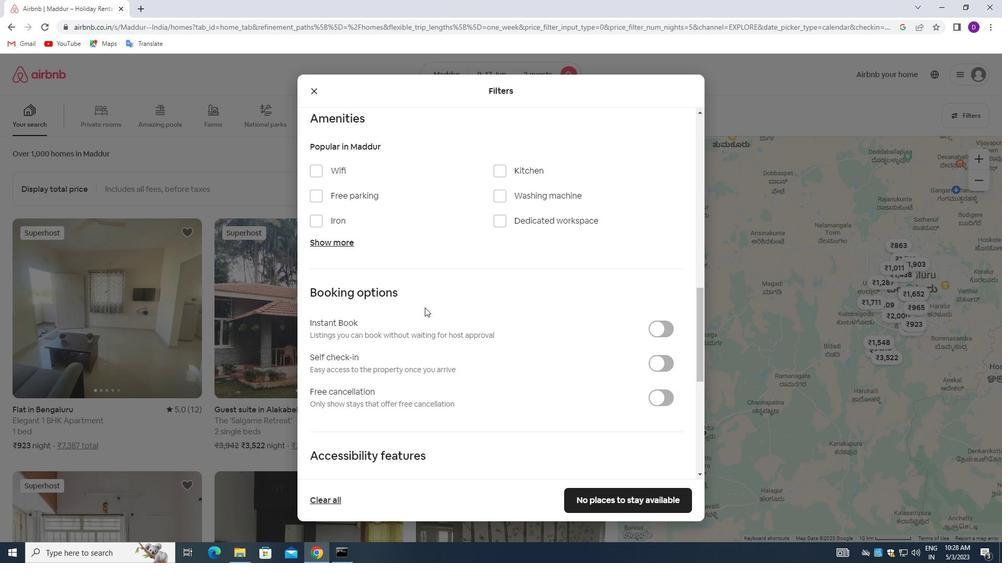 
Action: Mouse scrolled (482, 300) with delta (0, 0)
Screenshot: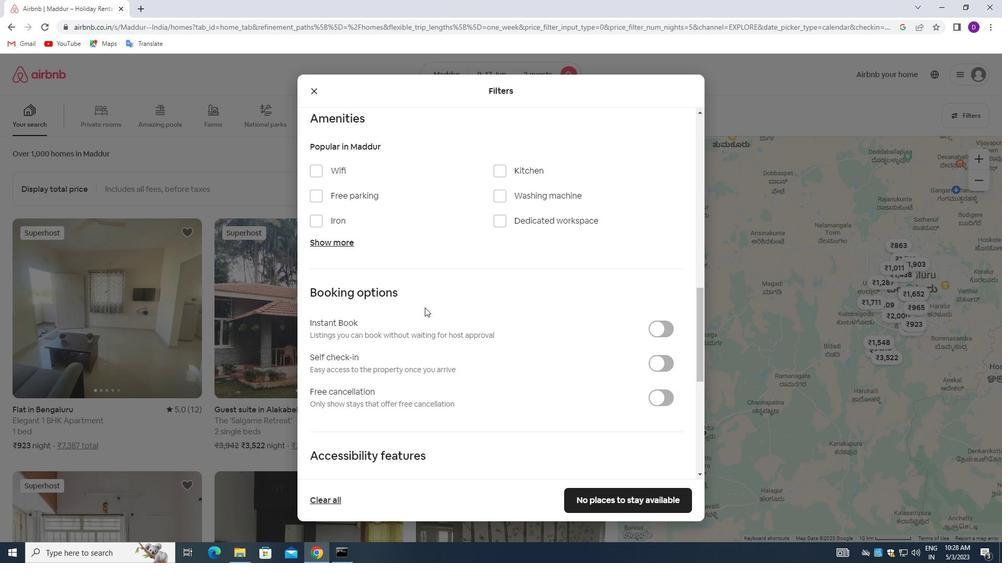 
Action: Mouse moved to (485, 300)
Screenshot: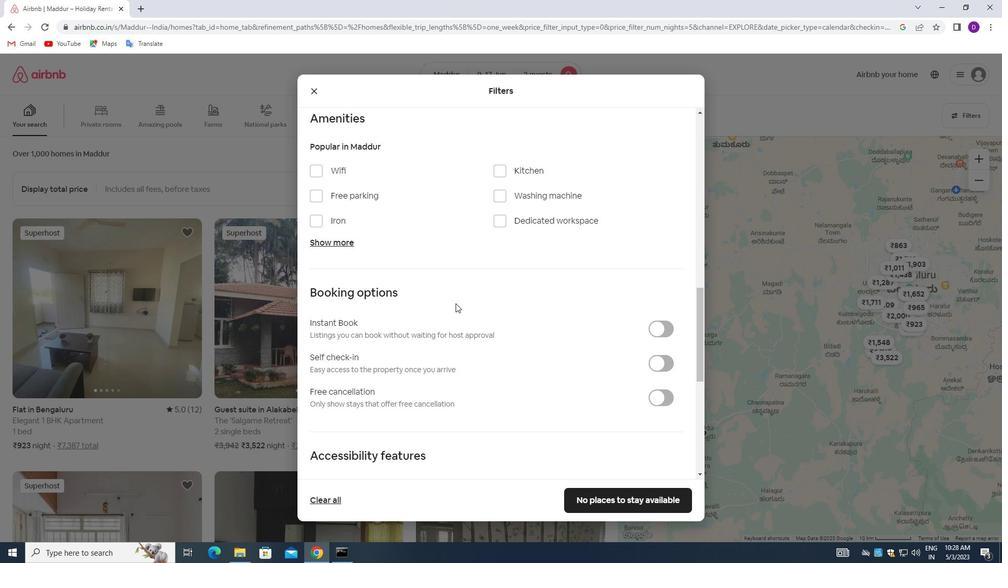 
Action: Mouse scrolled (485, 300) with delta (0, 0)
Screenshot: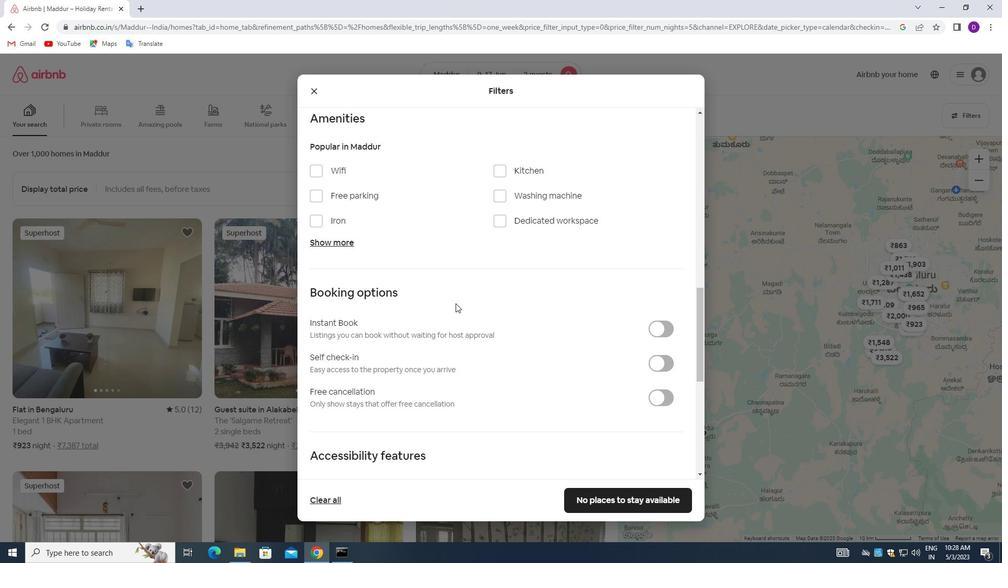 
Action: Mouse moved to (655, 262)
Screenshot: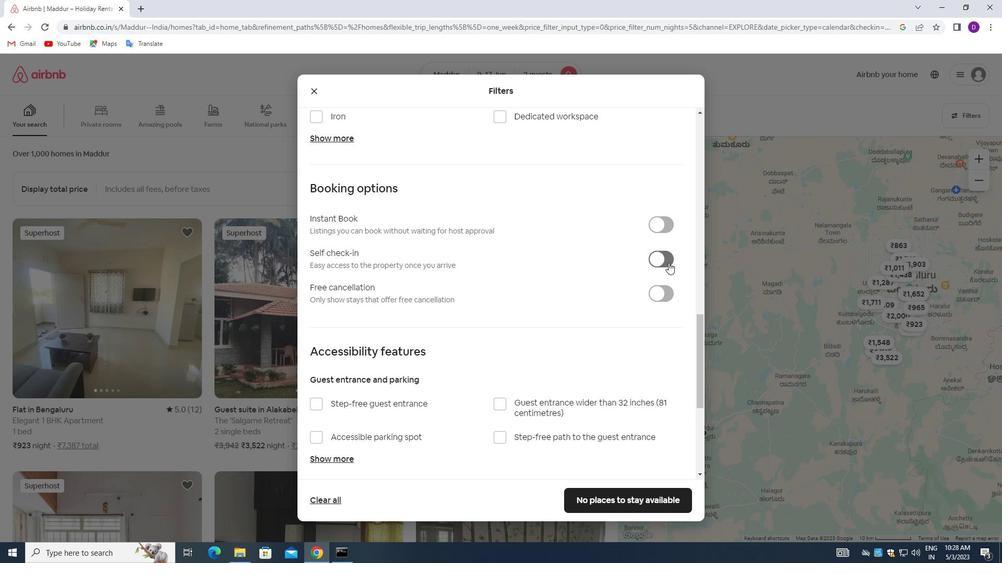 
Action: Mouse pressed left at (655, 262)
Screenshot: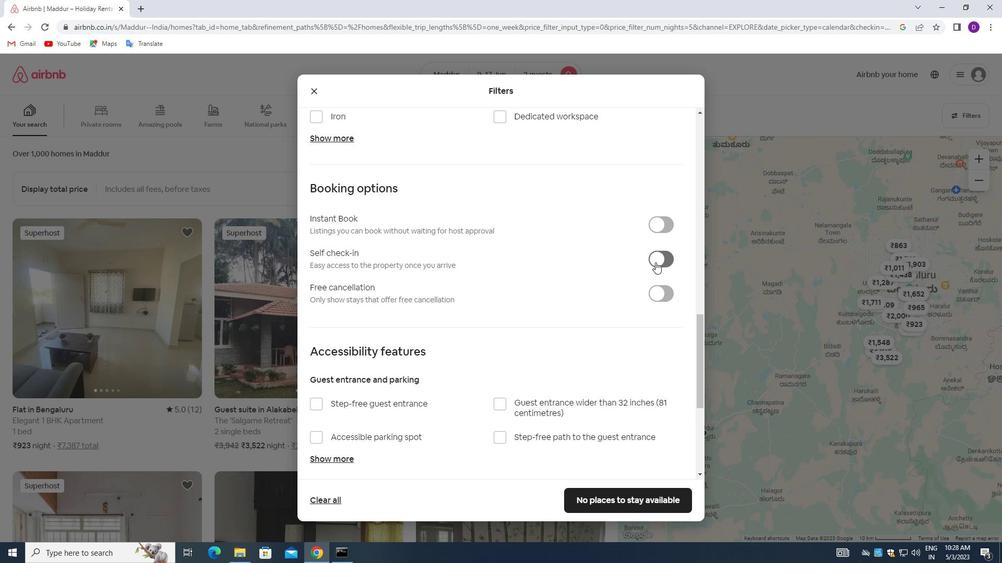 
Action: Mouse moved to (426, 301)
Screenshot: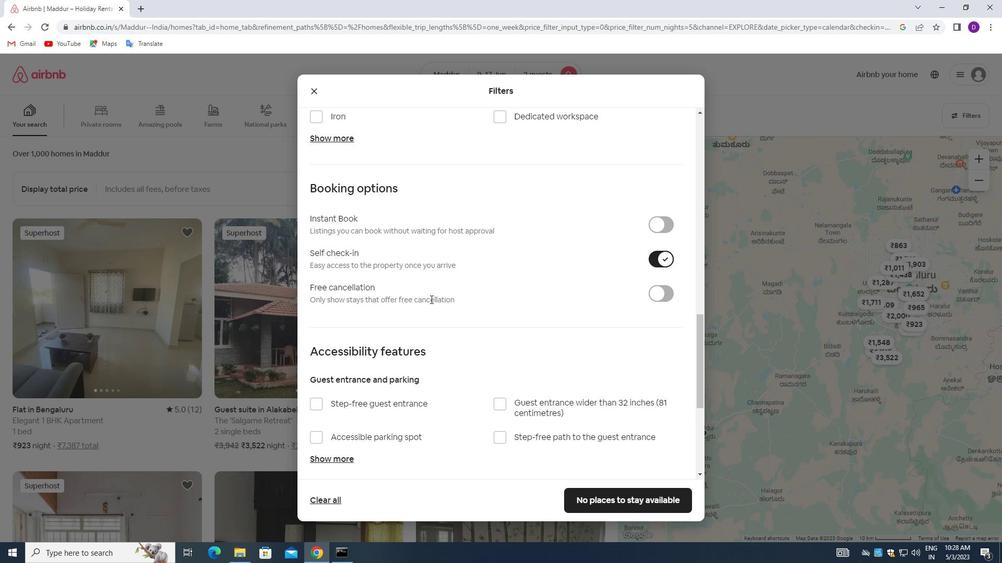 
Action: Mouse scrolled (426, 300) with delta (0, 0)
Screenshot: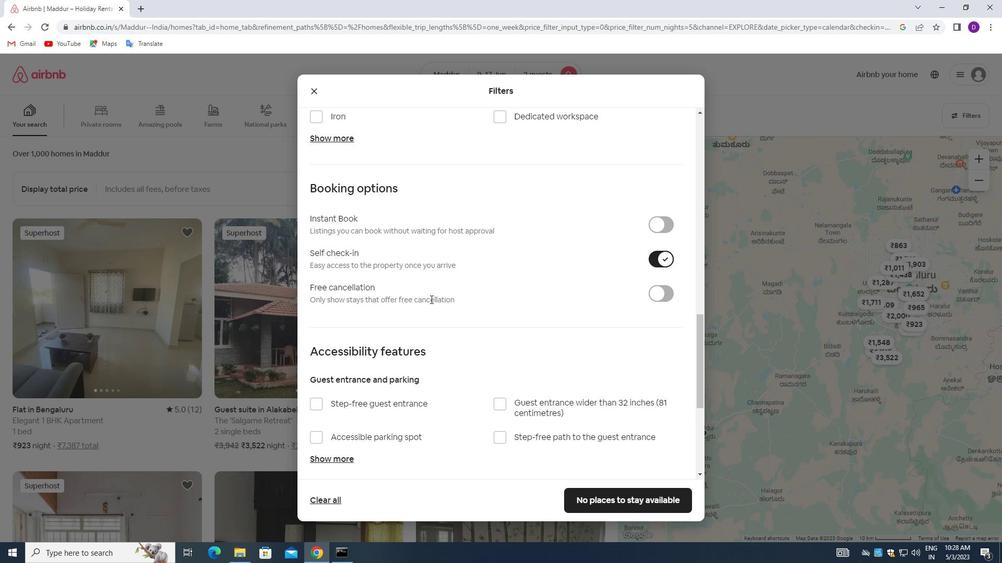 
Action: Mouse moved to (425, 301)
Screenshot: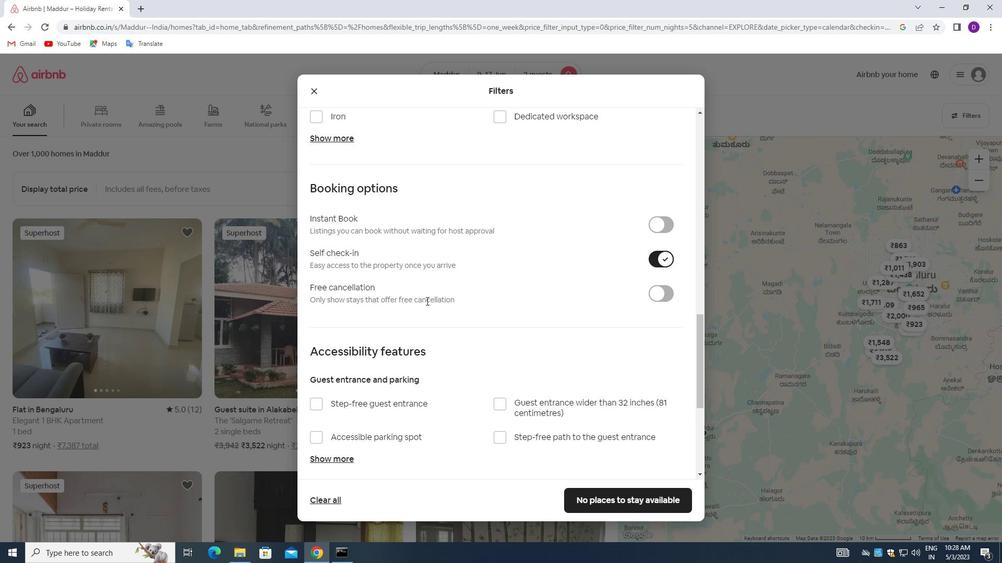 
Action: Mouse scrolled (425, 300) with delta (0, 0)
Screenshot: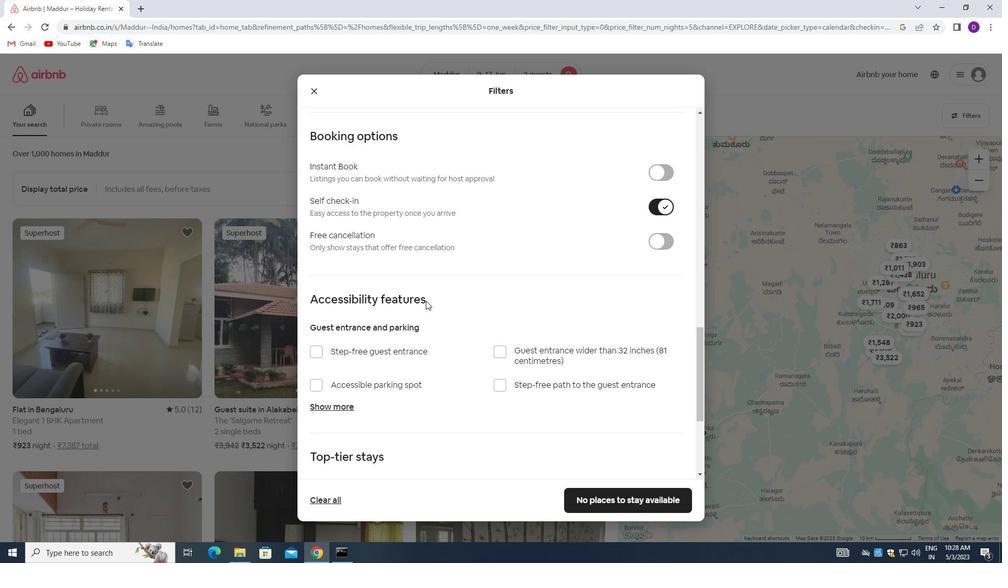 
Action: Mouse scrolled (425, 300) with delta (0, 0)
Screenshot: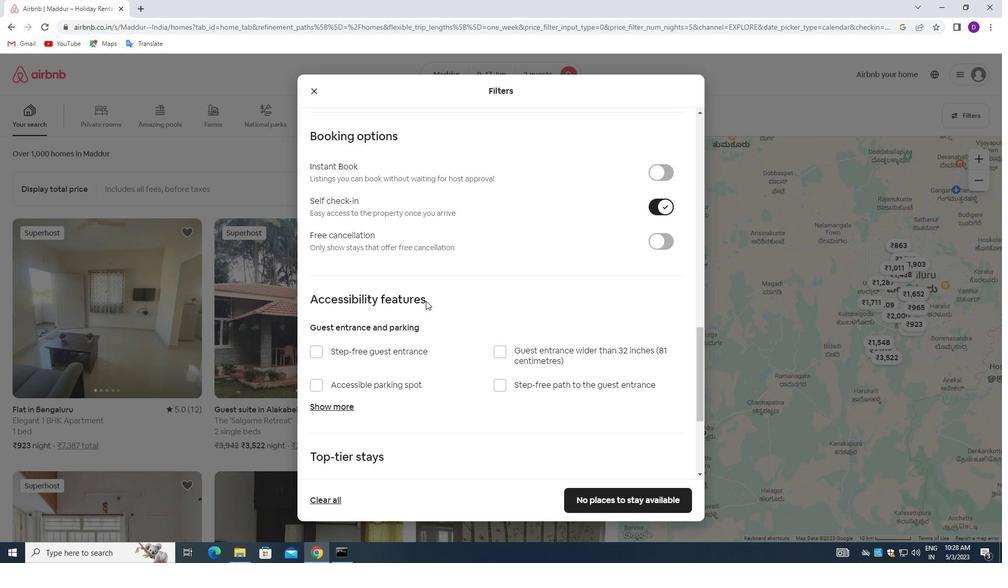 
Action: Mouse scrolled (425, 300) with delta (0, 0)
Screenshot: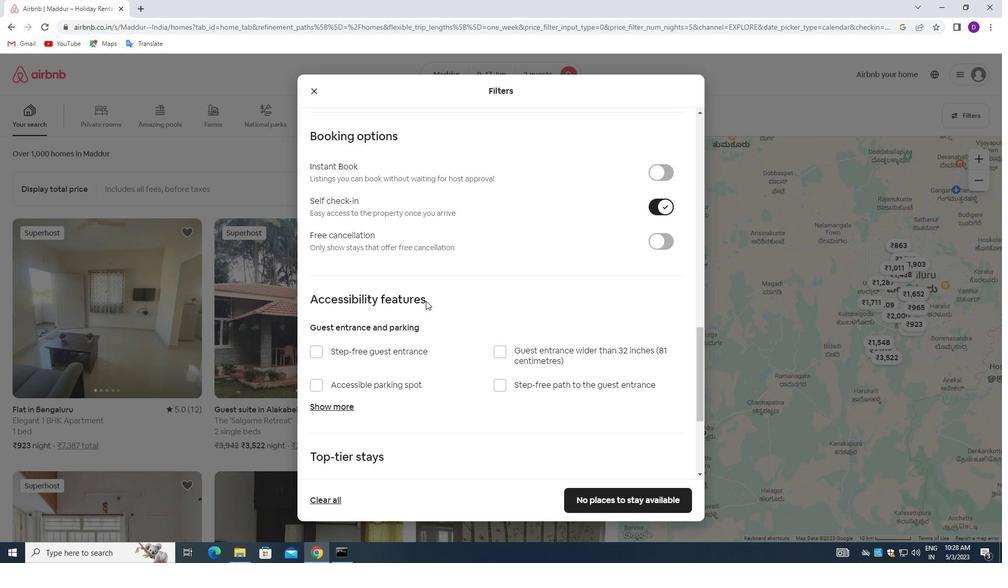 
Action: Mouse scrolled (425, 300) with delta (0, 0)
Screenshot: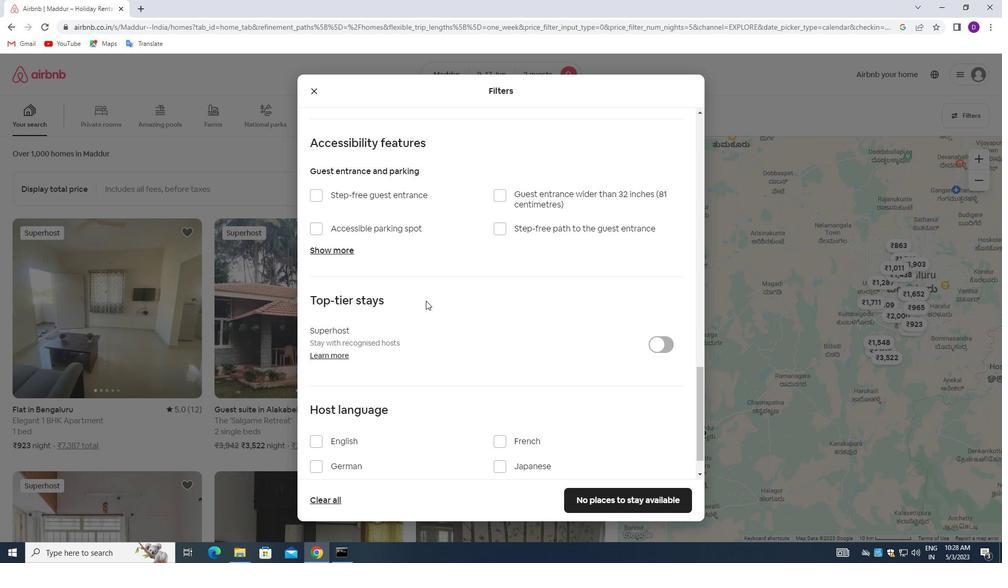 
Action: Mouse scrolled (425, 300) with delta (0, 0)
Screenshot: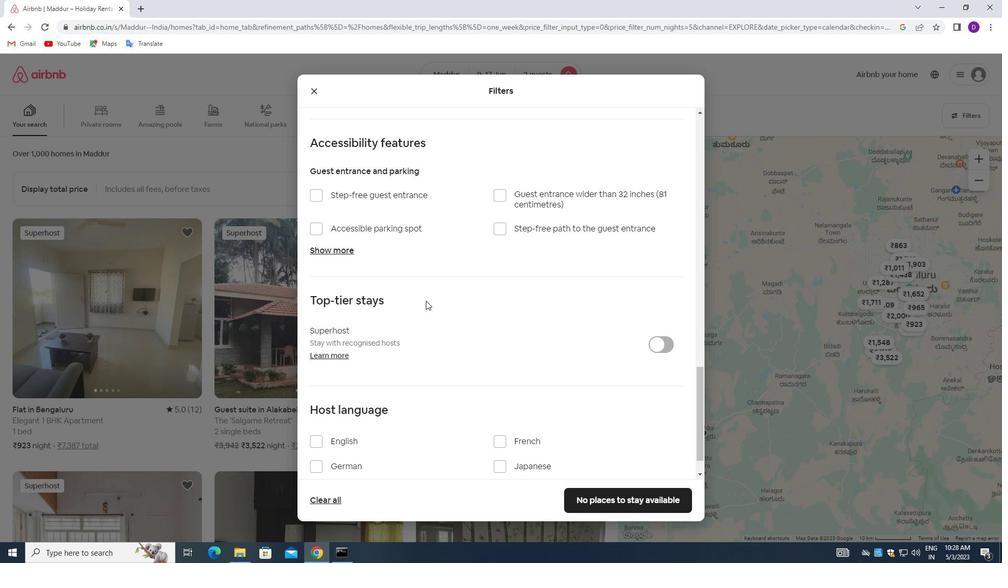 
Action: Mouse scrolled (425, 300) with delta (0, 0)
Screenshot: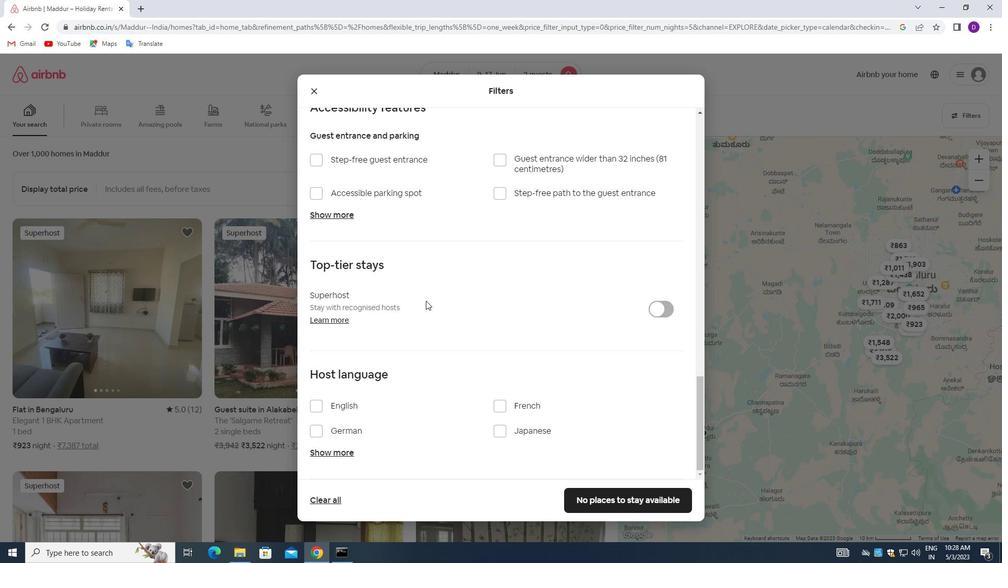 
Action: Mouse scrolled (425, 300) with delta (0, 0)
Screenshot: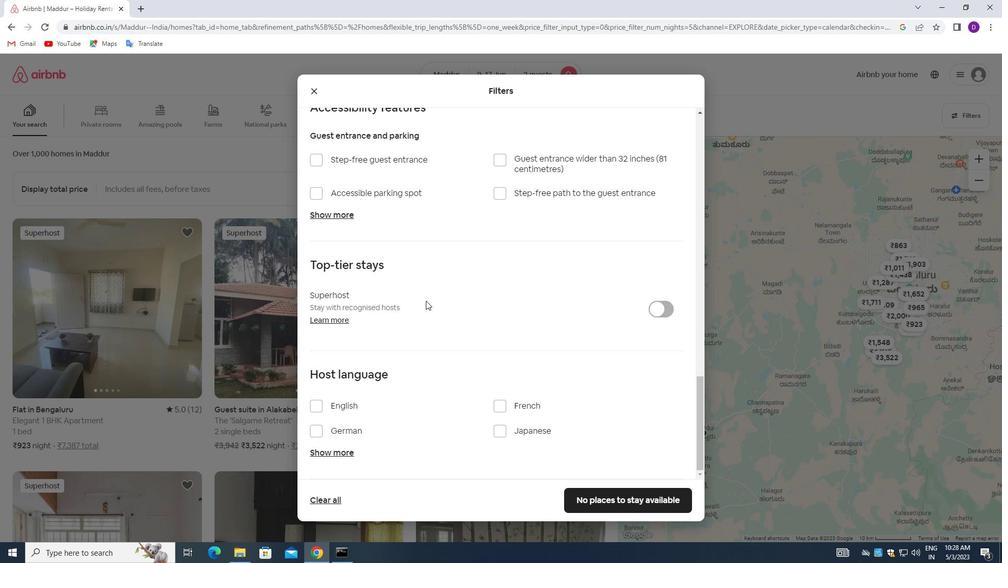 
Action: Mouse moved to (422, 304)
Screenshot: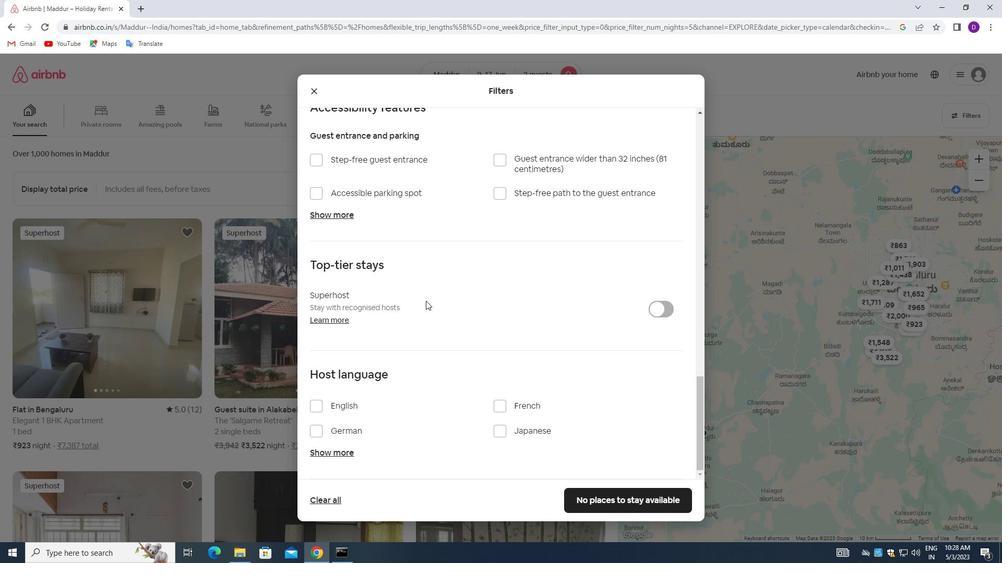 
Action: Mouse scrolled (422, 303) with delta (0, 0)
Screenshot: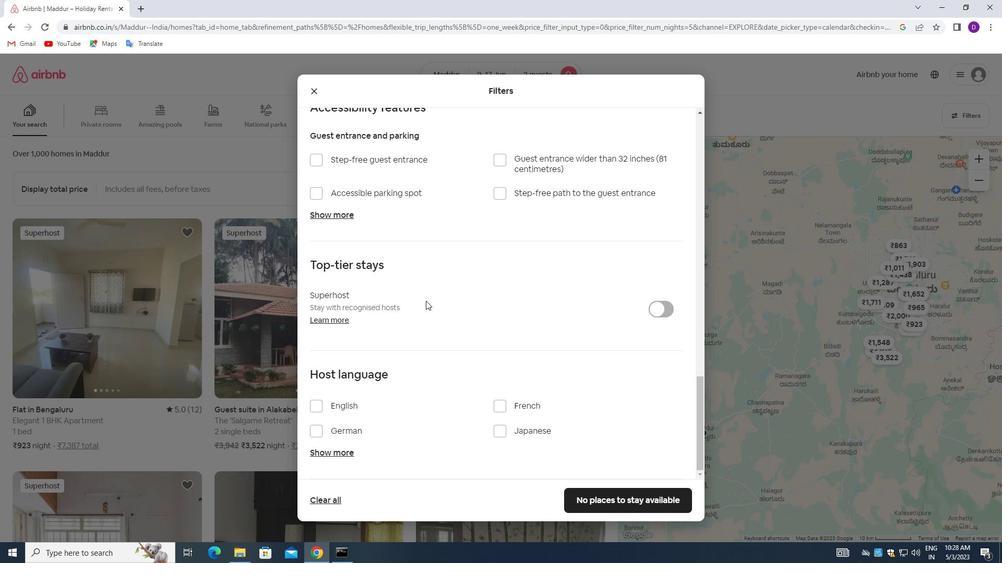 
Action: Mouse moved to (318, 406)
Screenshot: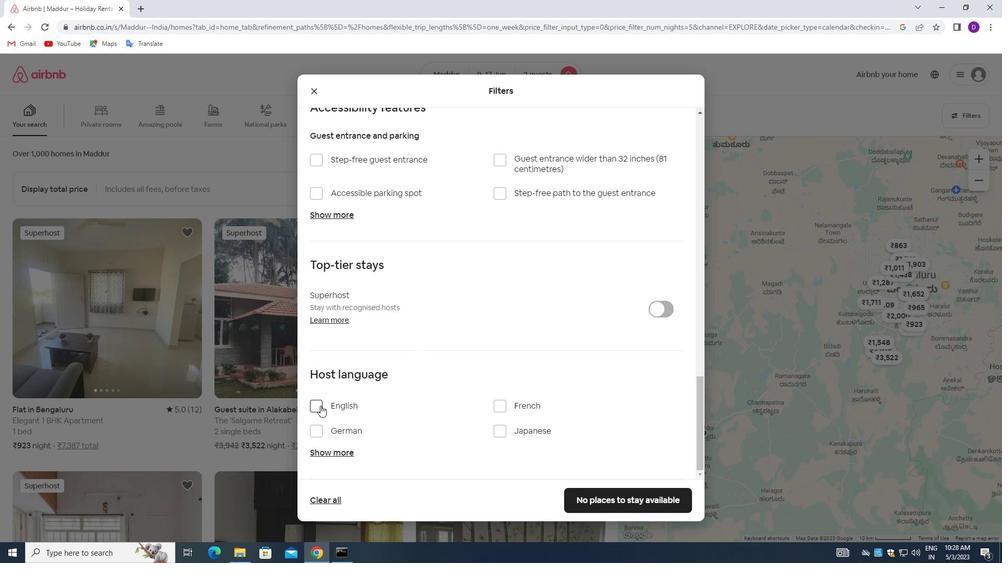 
Action: Mouse pressed left at (318, 406)
Screenshot: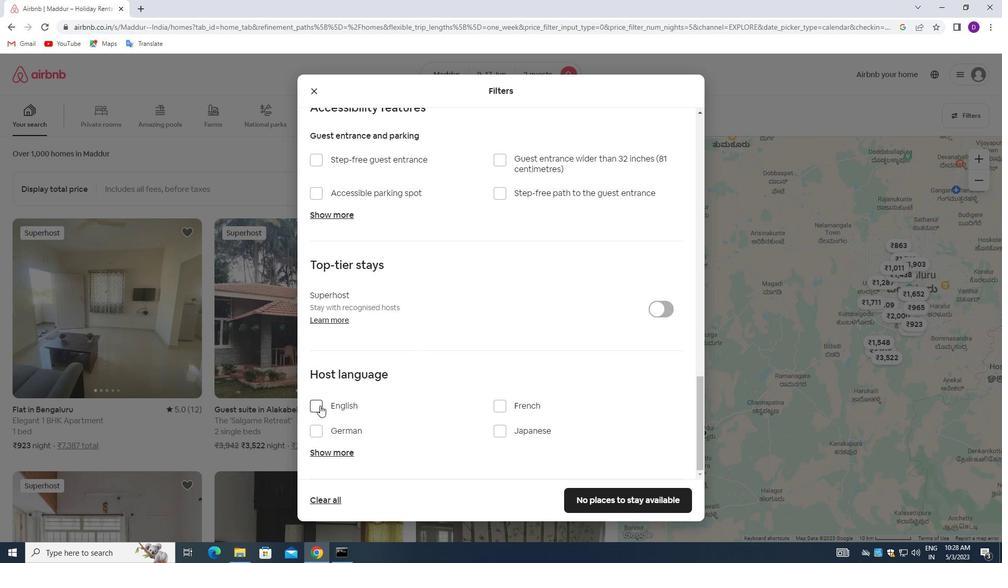 
Action: Mouse moved to (600, 501)
Screenshot: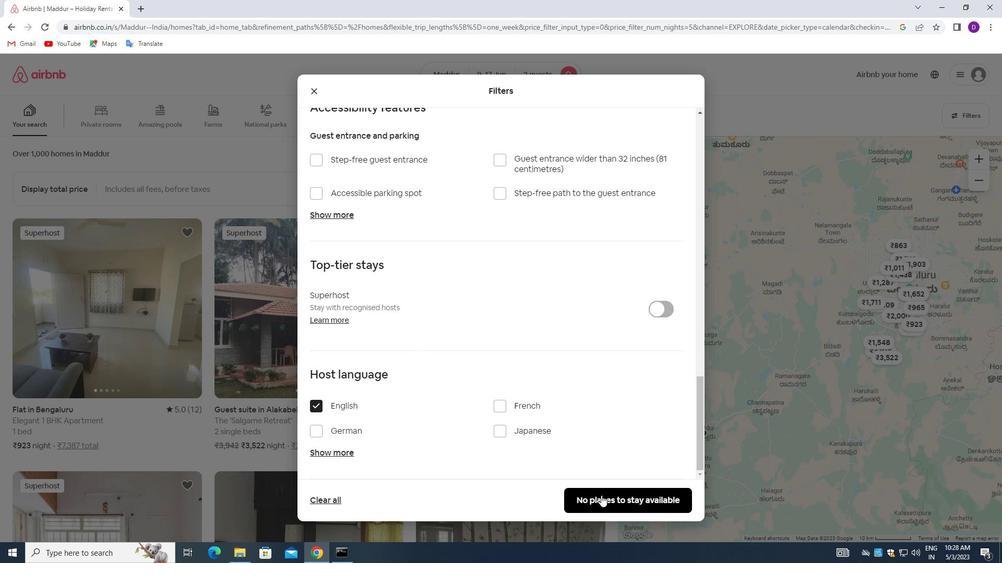 
Action: Mouse pressed left at (600, 501)
Screenshot: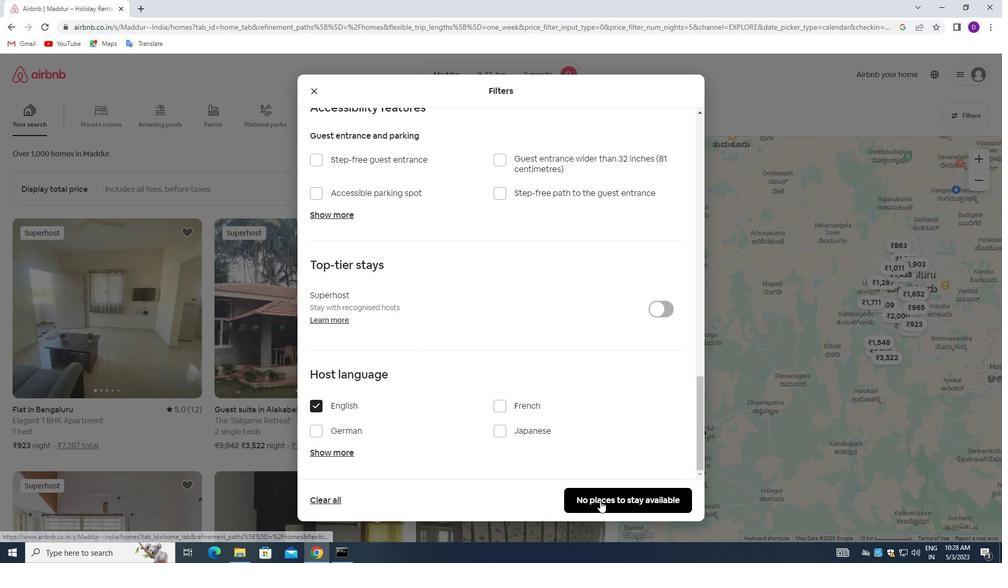 
Action: Mouse moved to (555, 393)
Screenshot: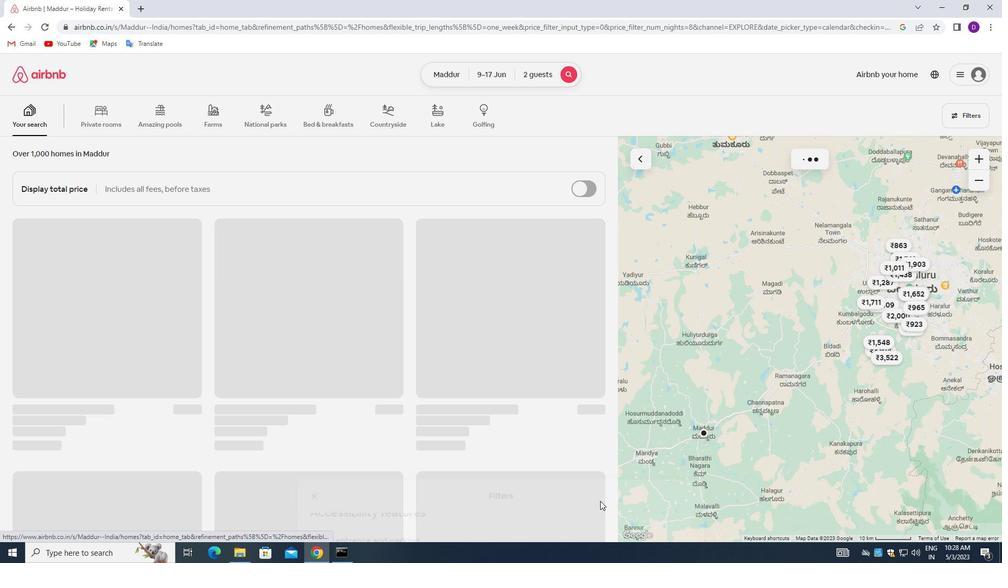 
